 Task: Research Airbnb options in Xiangxiang, China from 17th December, 2023 to 24th December, 2023 for 6 adults. Place can be entire room with 3 bedrooms having 3 beds and 3 bathrooms. Property type can be guest house. Amenities needed are: washing machine.
Action: Mouse moved to (465, 88)
Screenshot: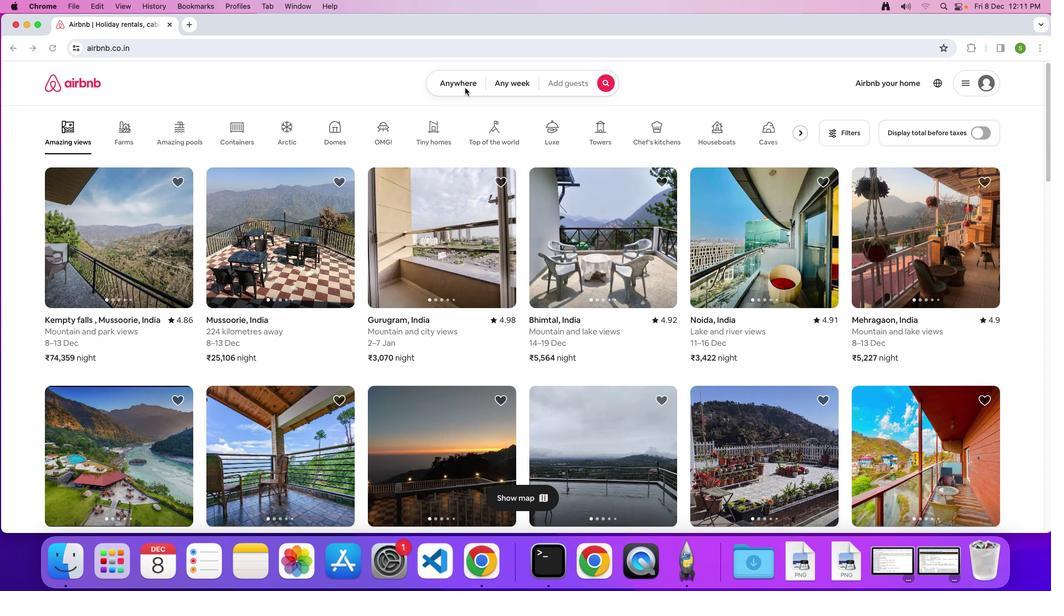 
Action: Mouse pressed left at (465, 88)
Screenshot: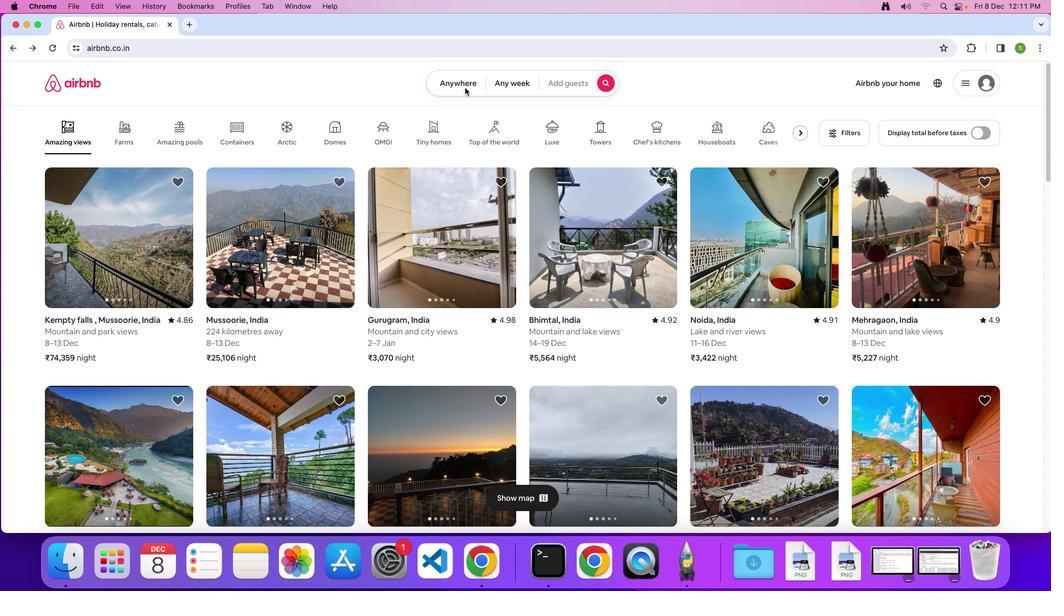 
Action: Mouse moved to (466, 80)
Screenshot: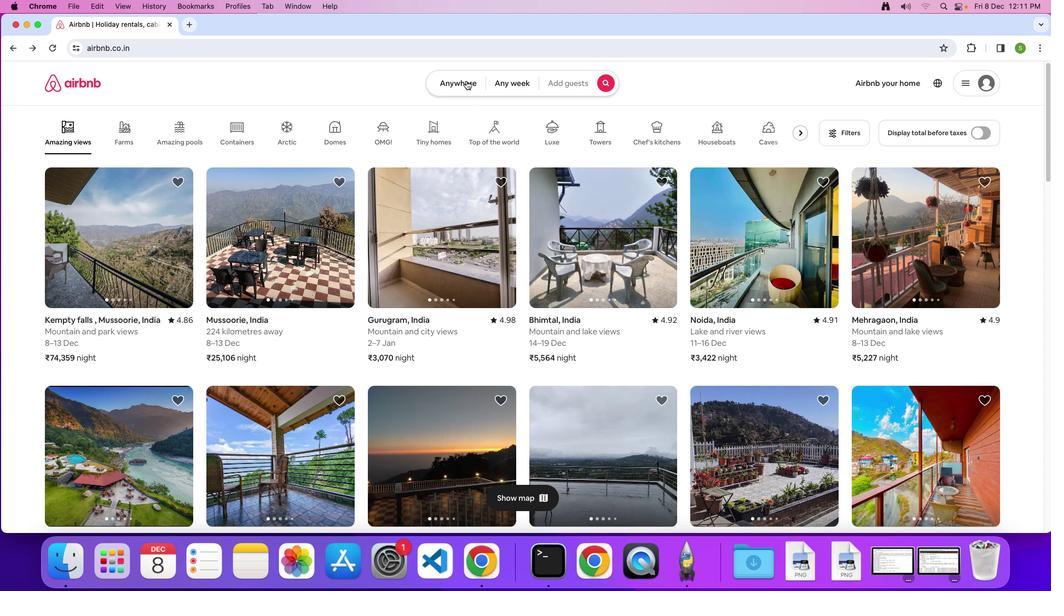 
Action: Mouse pressed left at (466, 80)
Screenshot: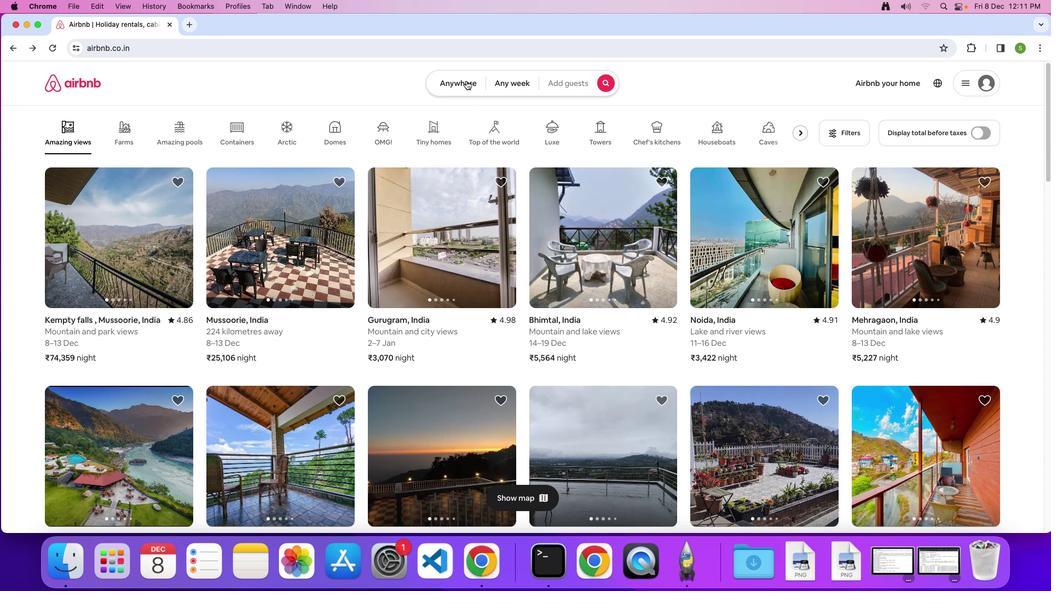 
Action: Mouse moved to (409, 118)
Screenshot: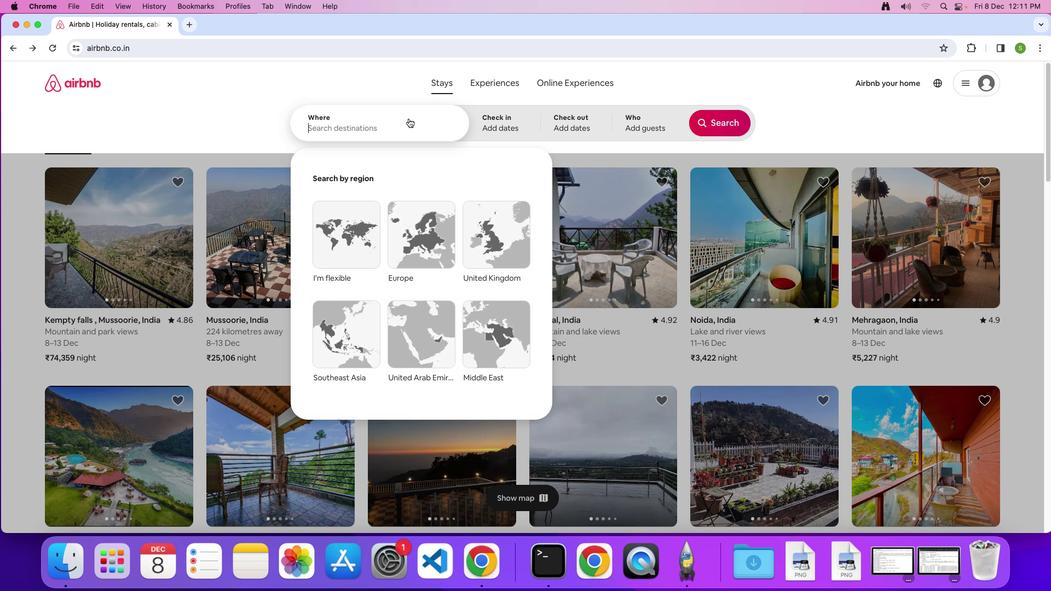 
Action: Mouse pressed left at (409, 118)
Screenshot: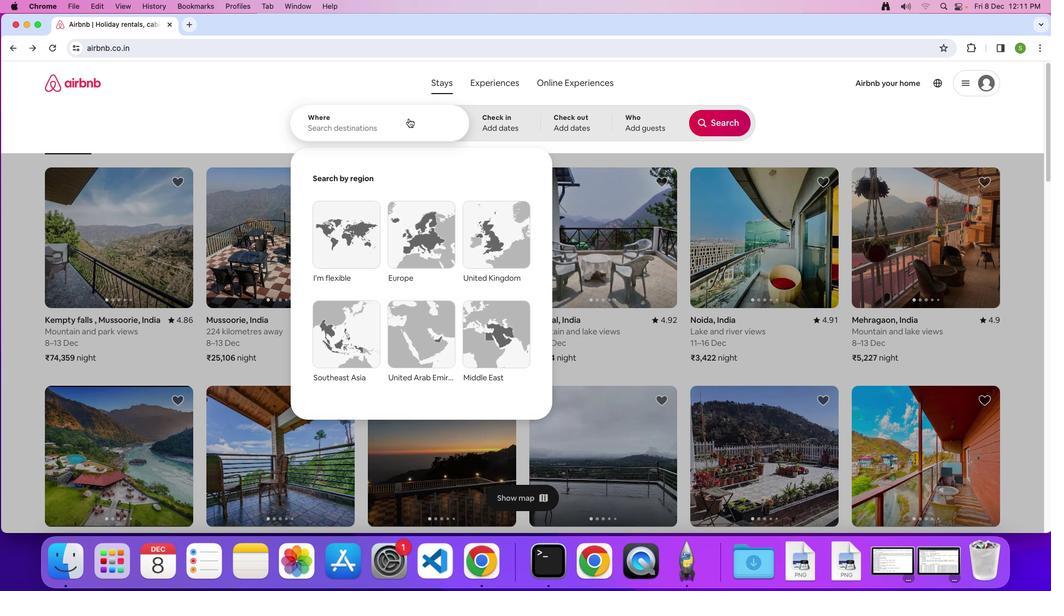 
Action: Key pressed 'X'Key.shift'I''A''N''G'
Screenshot: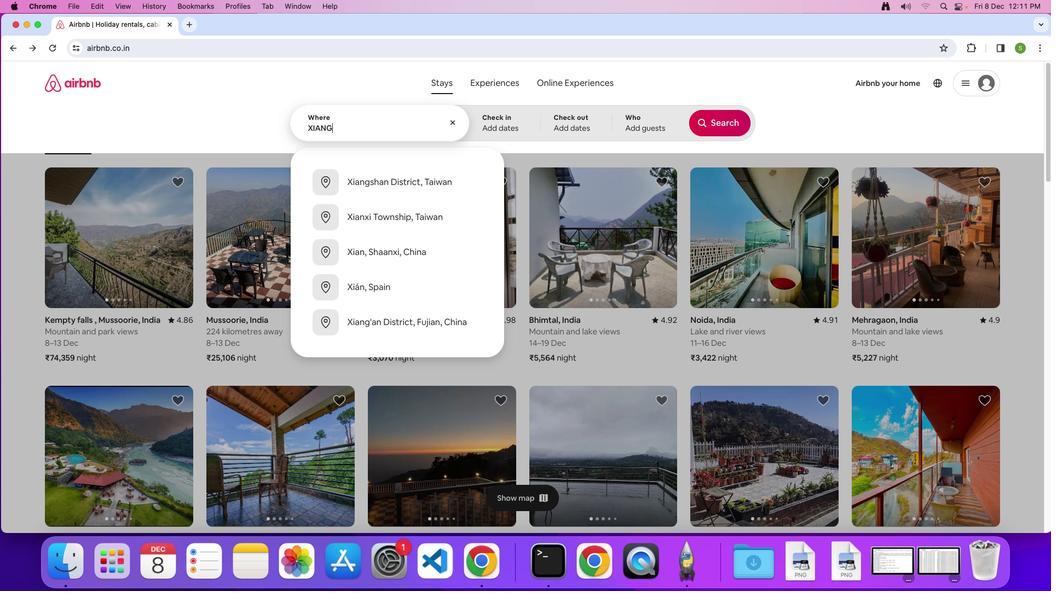 
Action: Mouse moved to (411, 117)
Screenshot: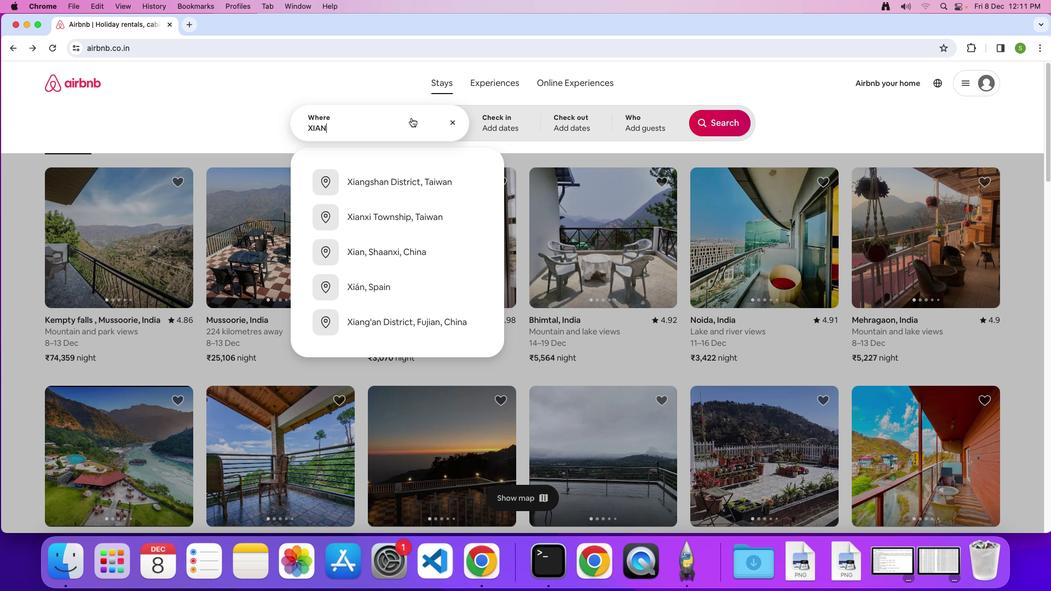 
Action: Key pressed Key.backspace
Screenshot: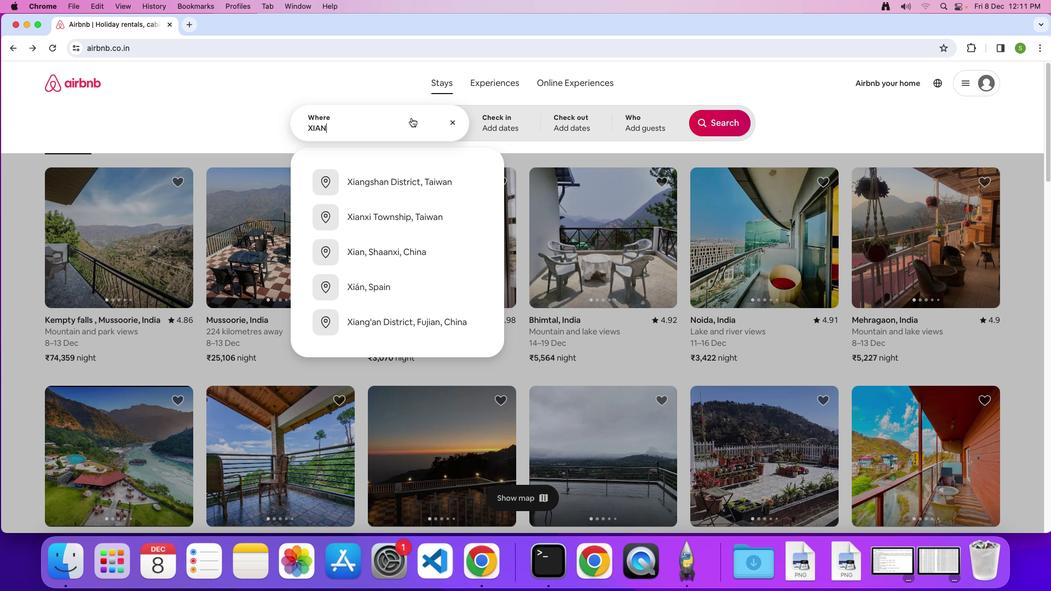 
Action: Mouse moved to (411, 117)
Screenshot: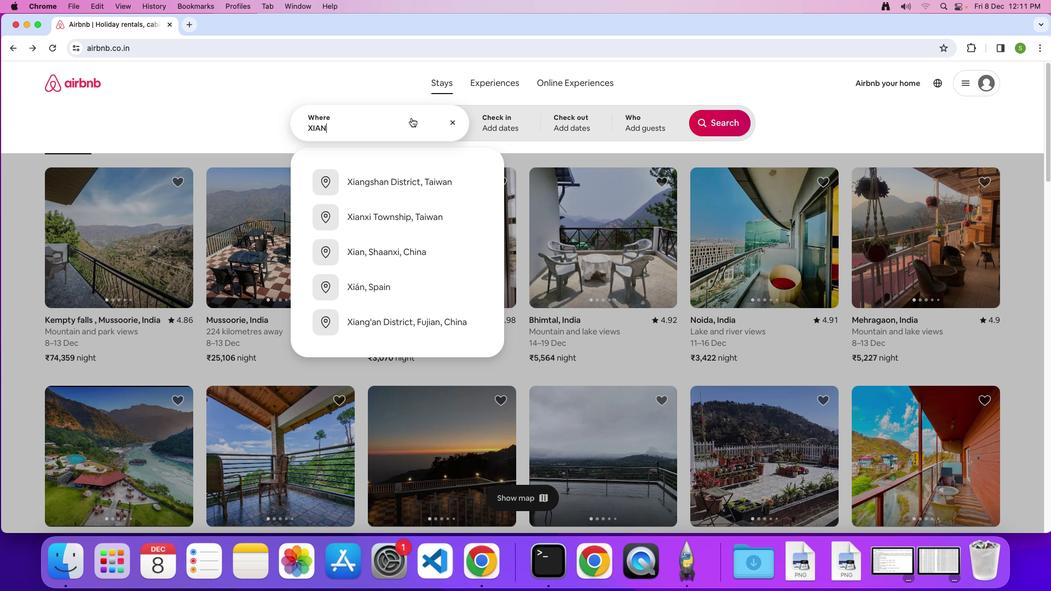 
Action: Key pressed Key.backspaceKey.backspaceKey.backspaceKey.caps_lock'i''a''n''g''x''i''a''n''g'','Key.spaceKey.shift'C''h''i''n''a'Key.enter
Screenshot: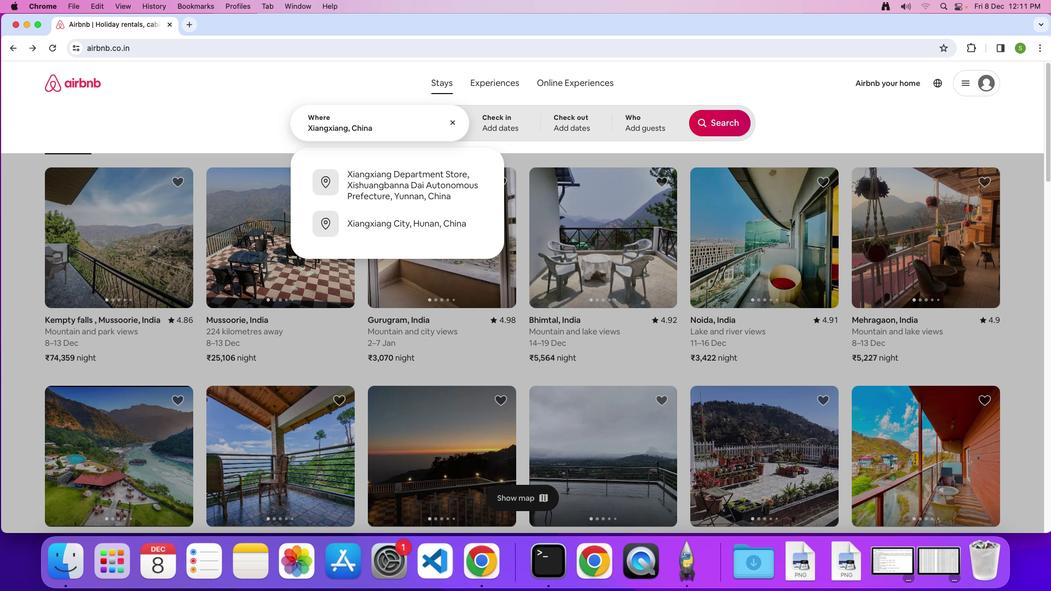 
Action: Mouse moved to (343, 340)
Screenshot: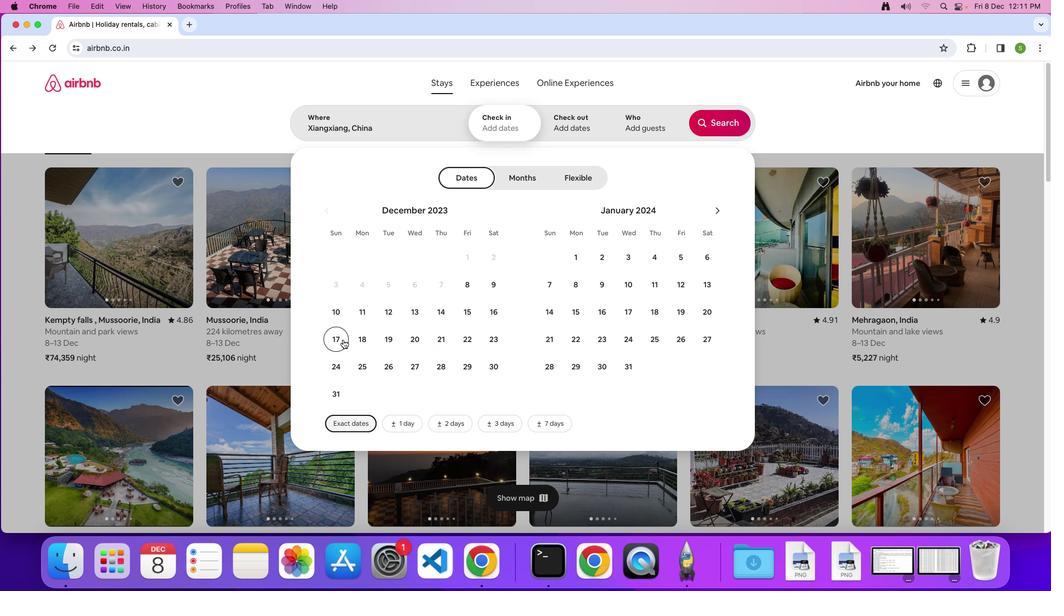 
Action: Mouse pressed left at (343, 340)
Screenshot: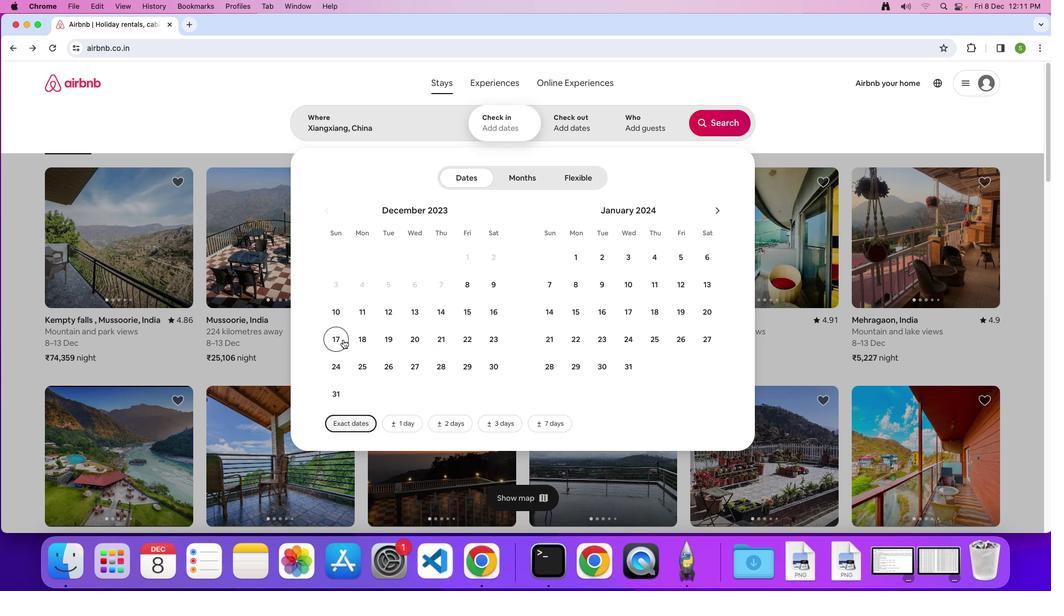 
Action: Mouse moved to (338, 365)
Screenshot: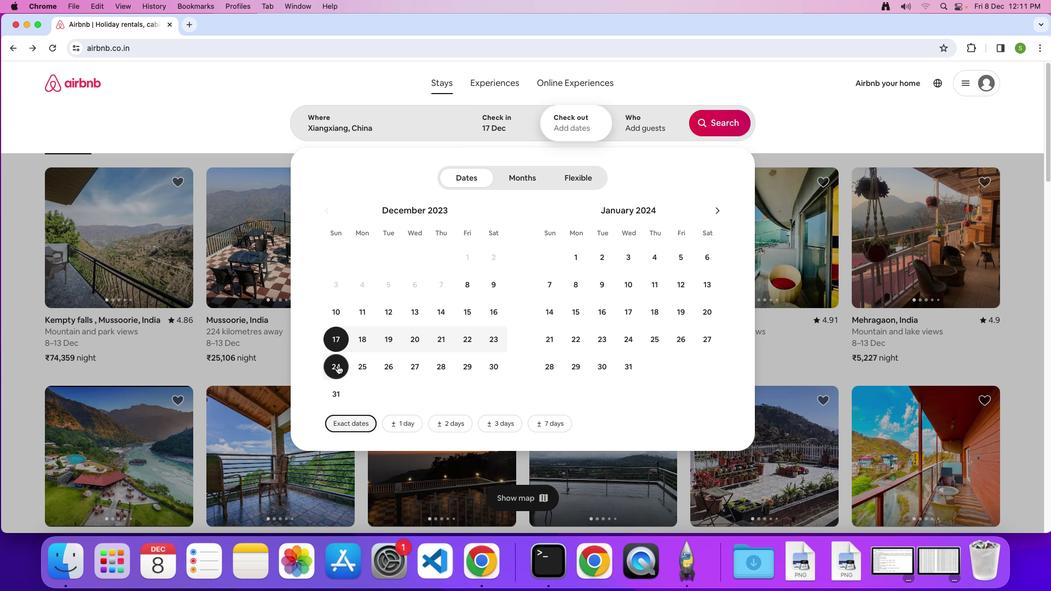 
Action: Mouse pressed left at (338, 365)
Screenshot: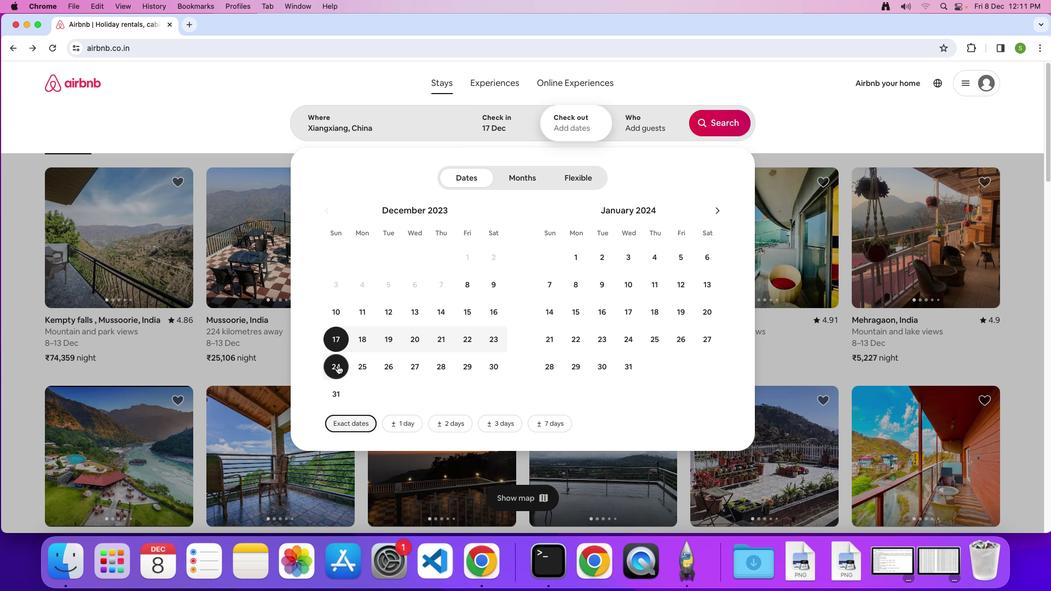 
Action: Mouse moved to (637, 127)
Screenshot: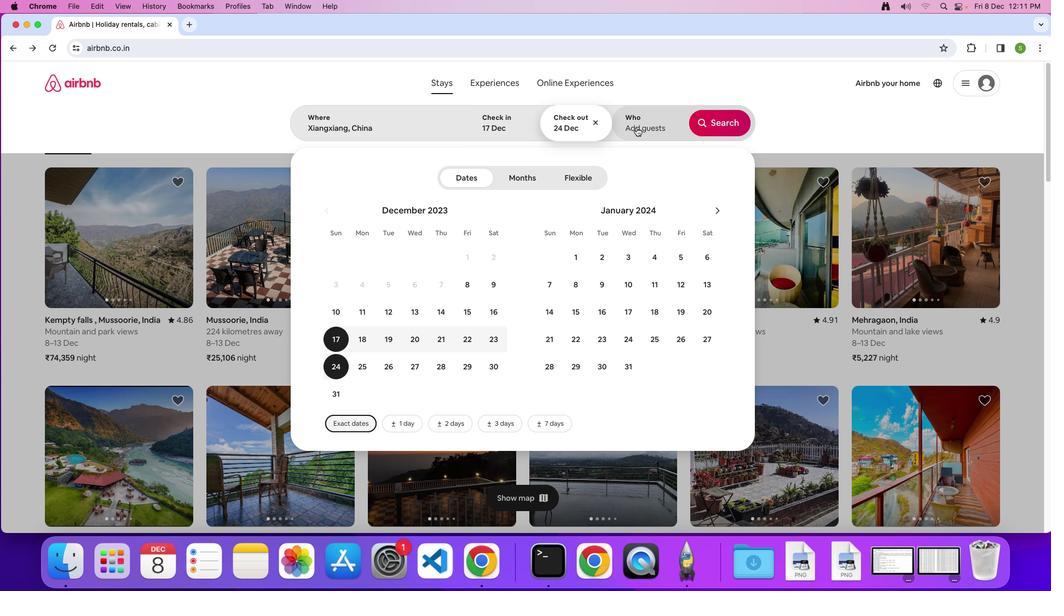 
Action: Mouse pressed left at (637, 127)
Screenshot: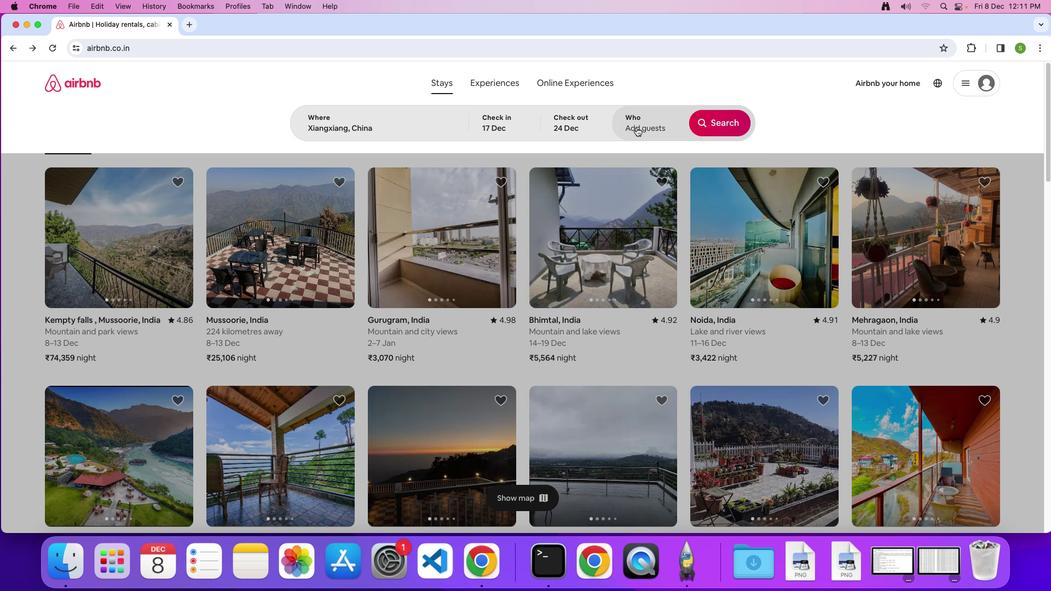 
Action: Mouse moved to (728, 176)
Screenshot: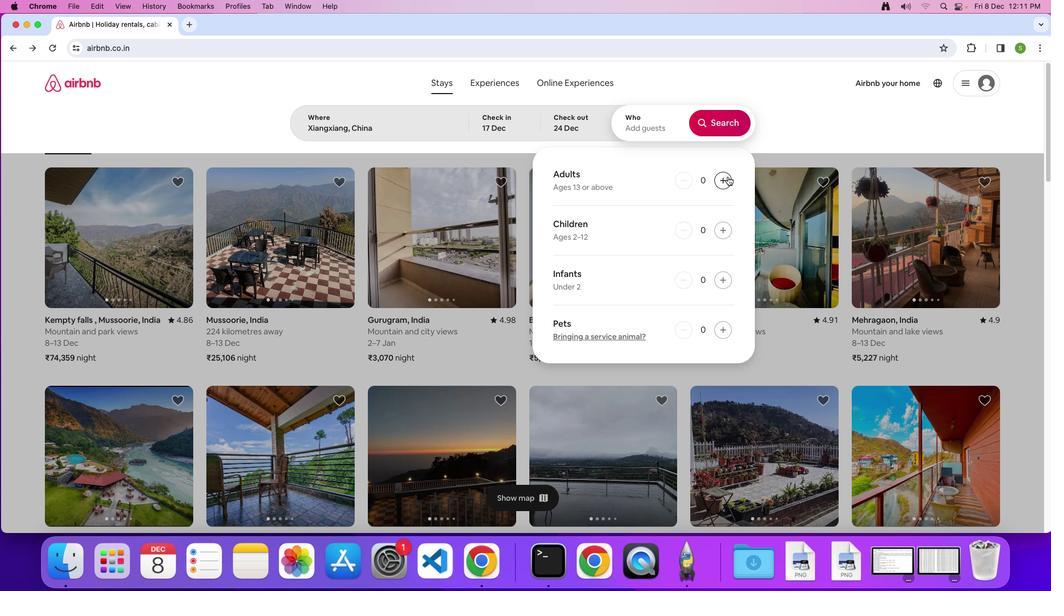 
Action: Mouse pressed left at (728, 176)
Screenshot: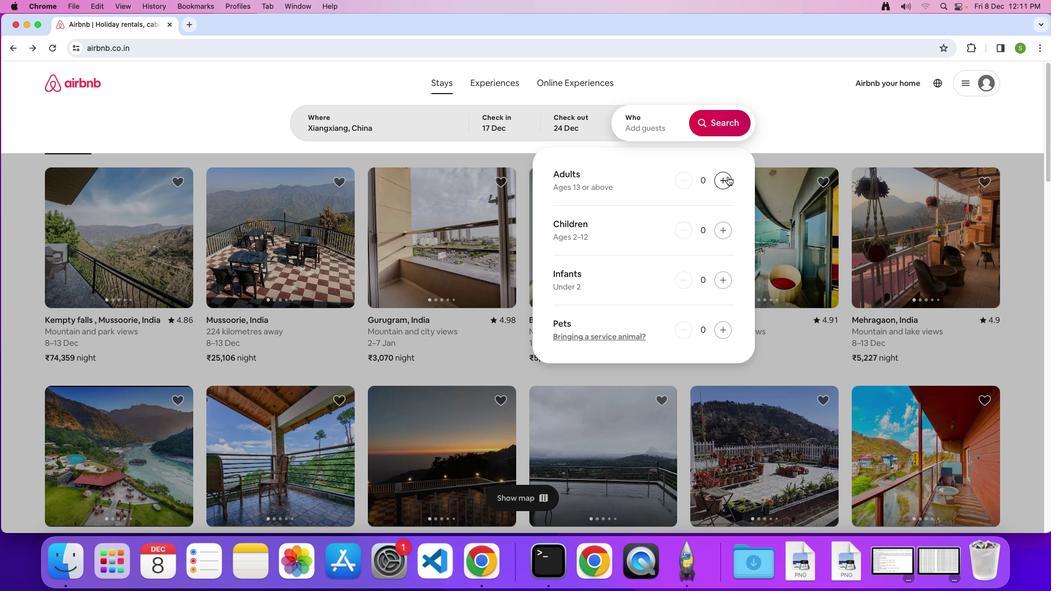 
Action: Mouse moved to (723, 178)
Screenshot: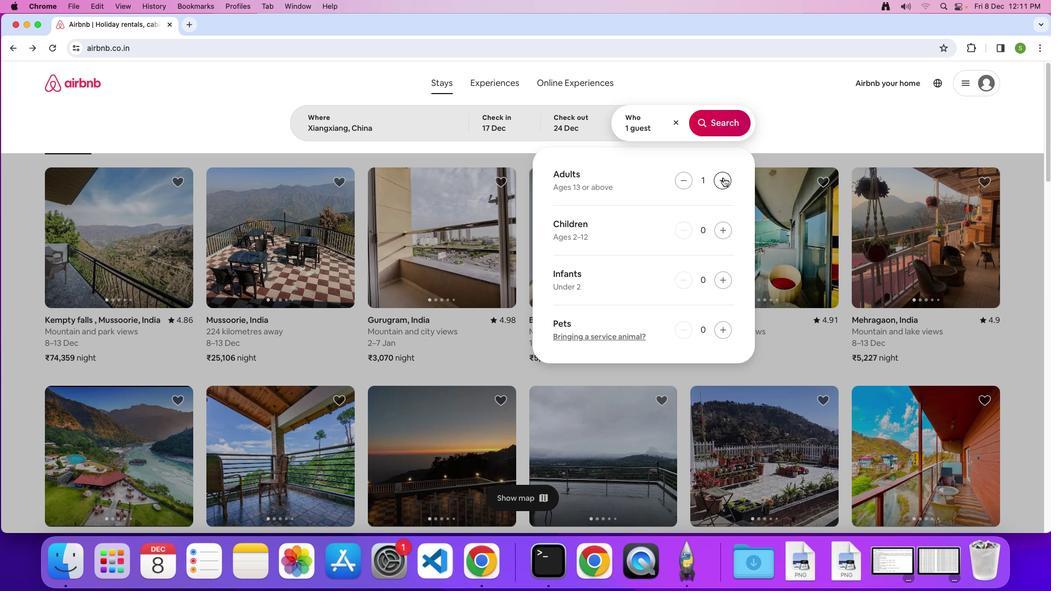 
Action: Mouse pressed left at (723, 178)
Screenshot: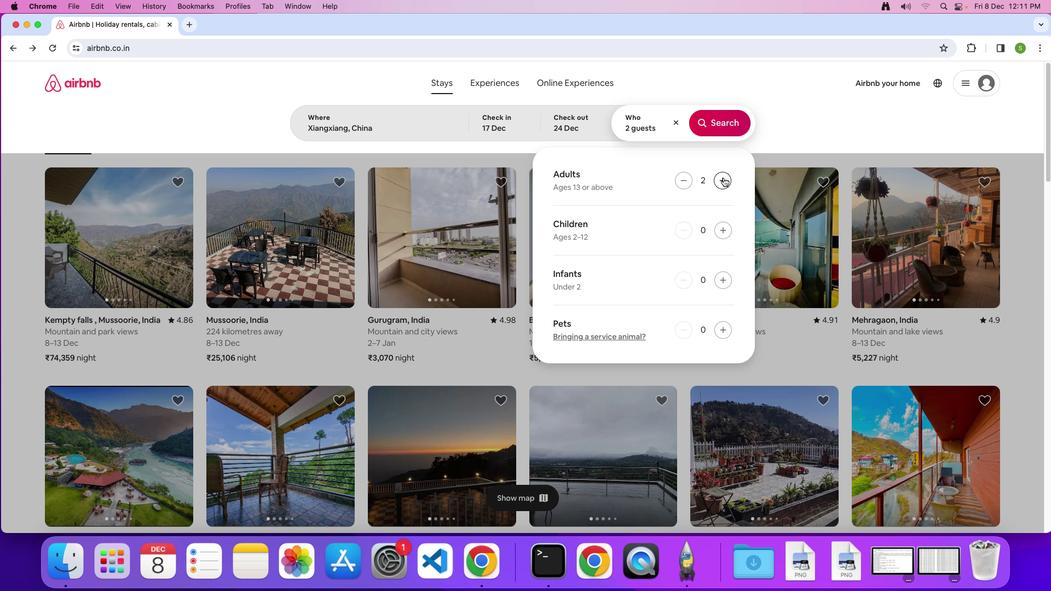 
Action: Mouse pressed left at (723, 178)
Screenshot: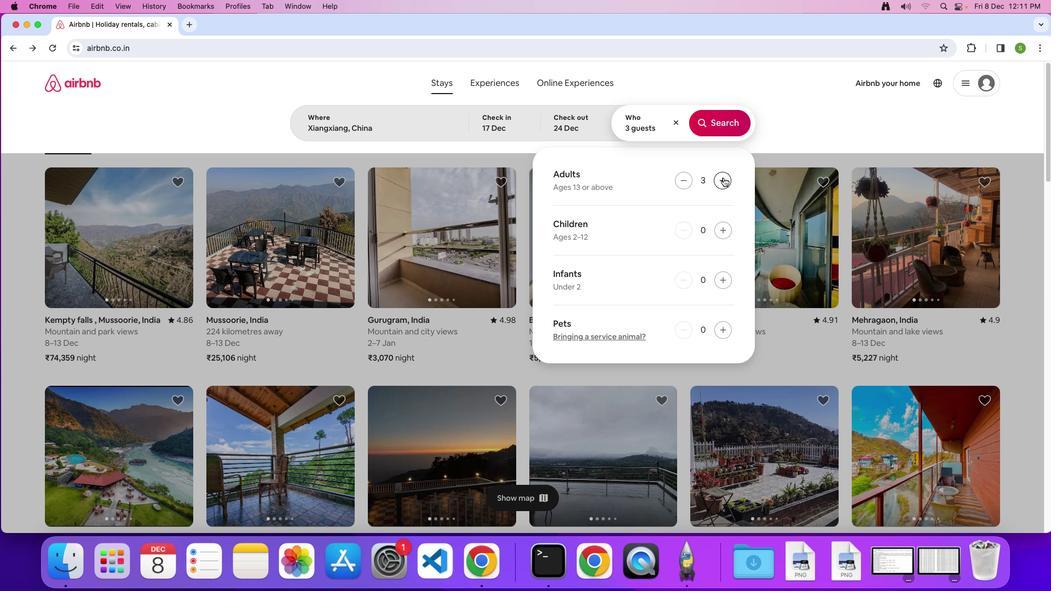 
Action: Mouse pressed left at (723, 178)
Screenshot: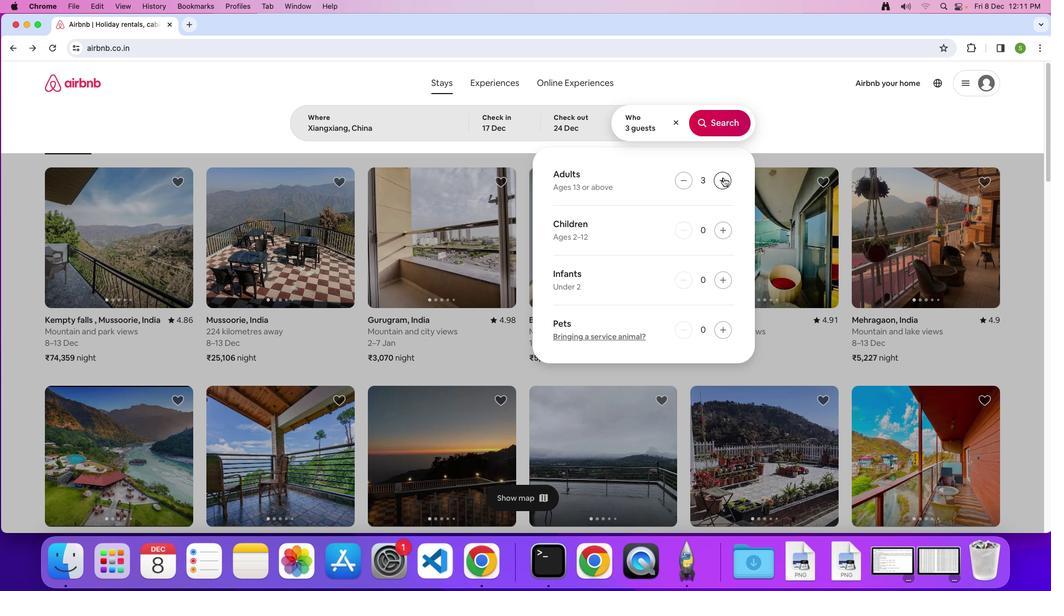 
Action: Mouse pressed left at (723, 178)
Screenshot: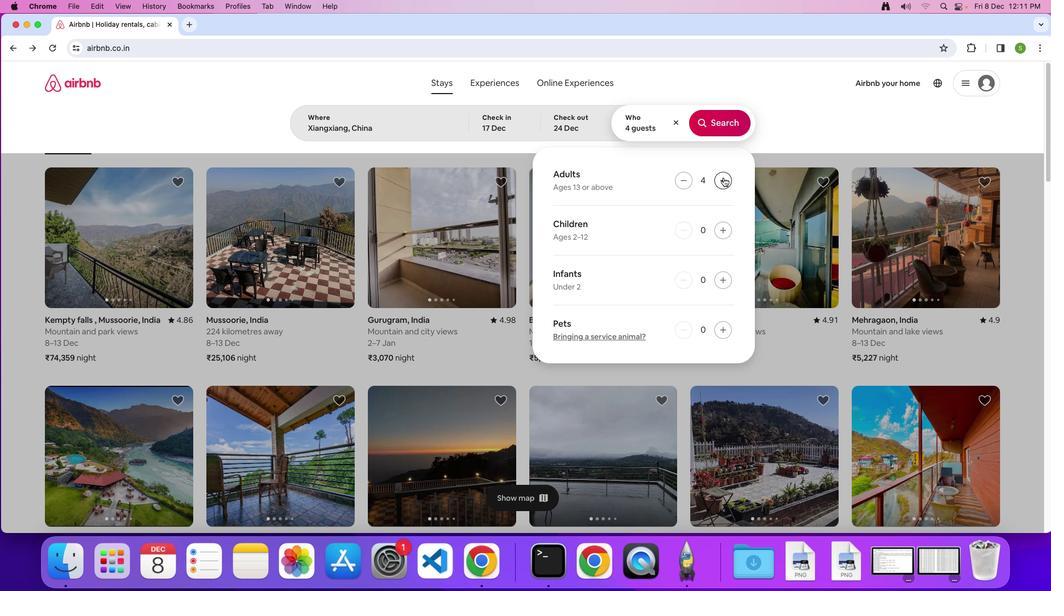 
Action: Mouse pressed left at (723, 178)
Screenshot: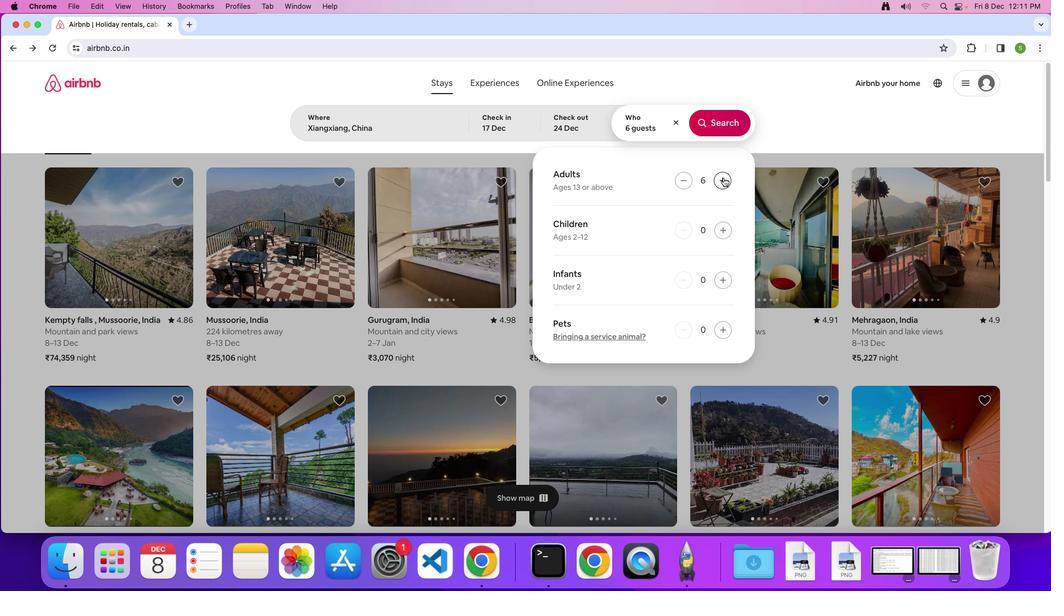 
Action: Mouse moved to (725, 132)
Screenshot: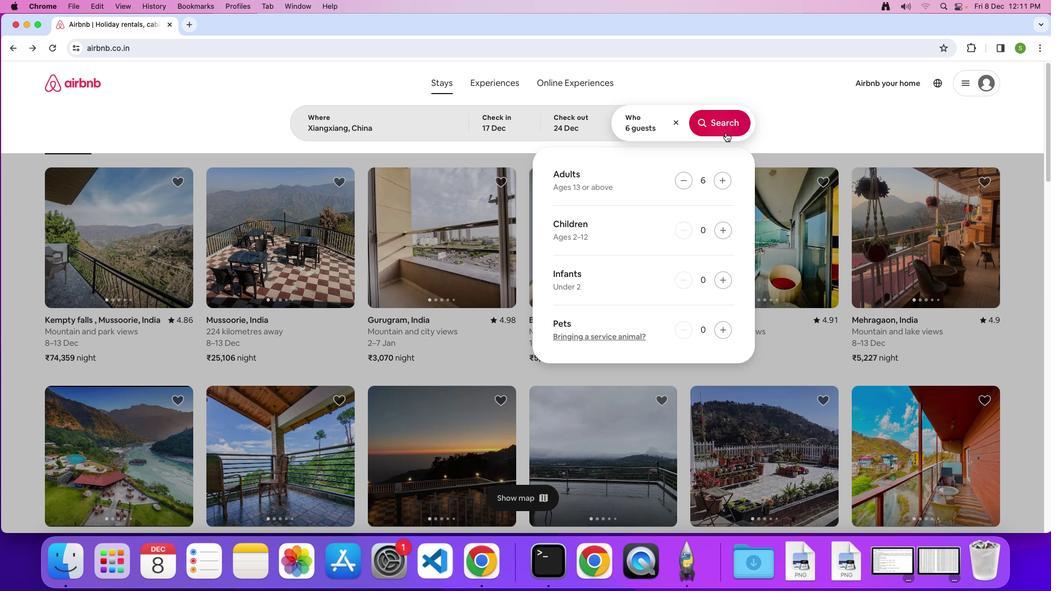 
Action: Mouse pressed left at (725, 132)
Screenshot: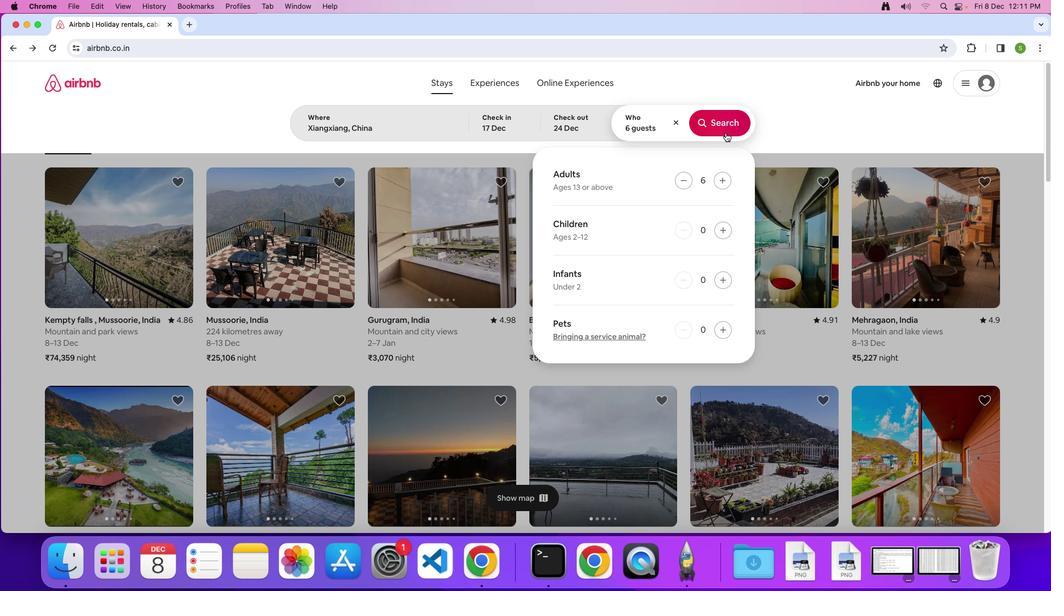 
Action: Mouse moved to (868, 130)
Screenshot: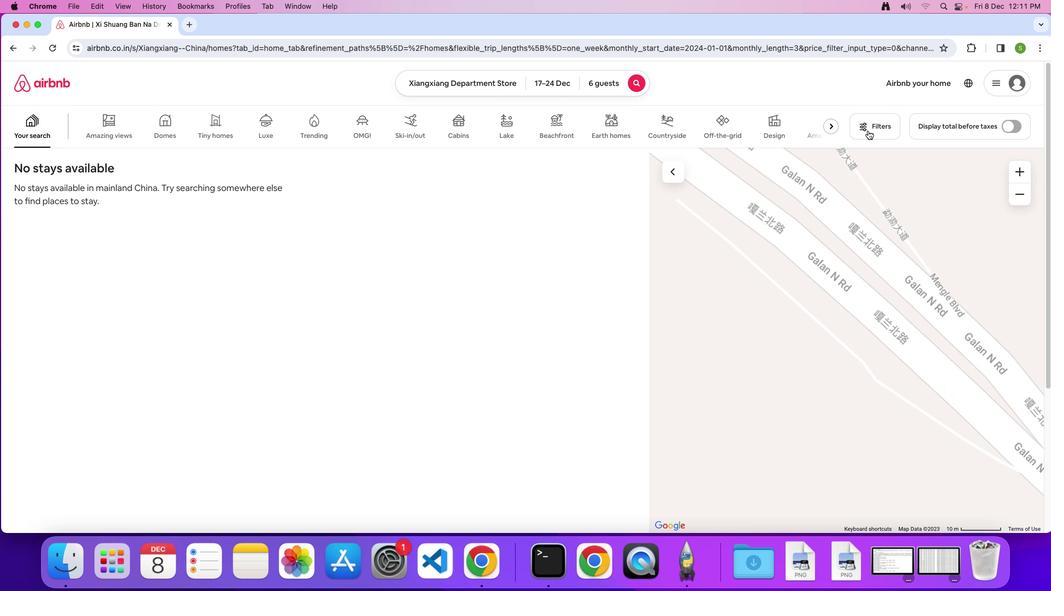 
Action: Mouse pressed left at (868, 130)
Screenshot: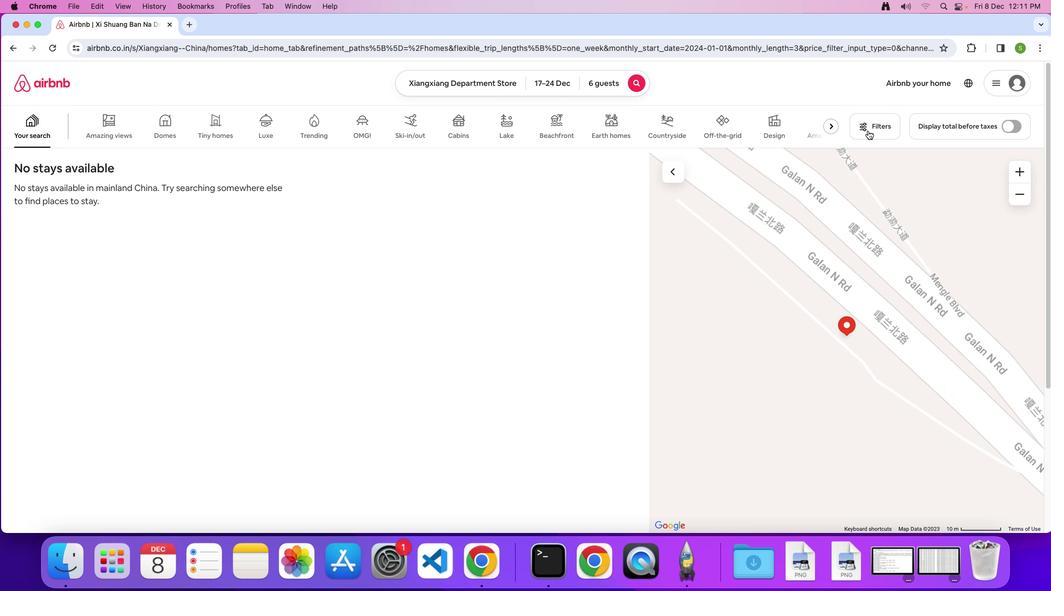 
Action: Mouse moved to (531, 325)
Screenshot: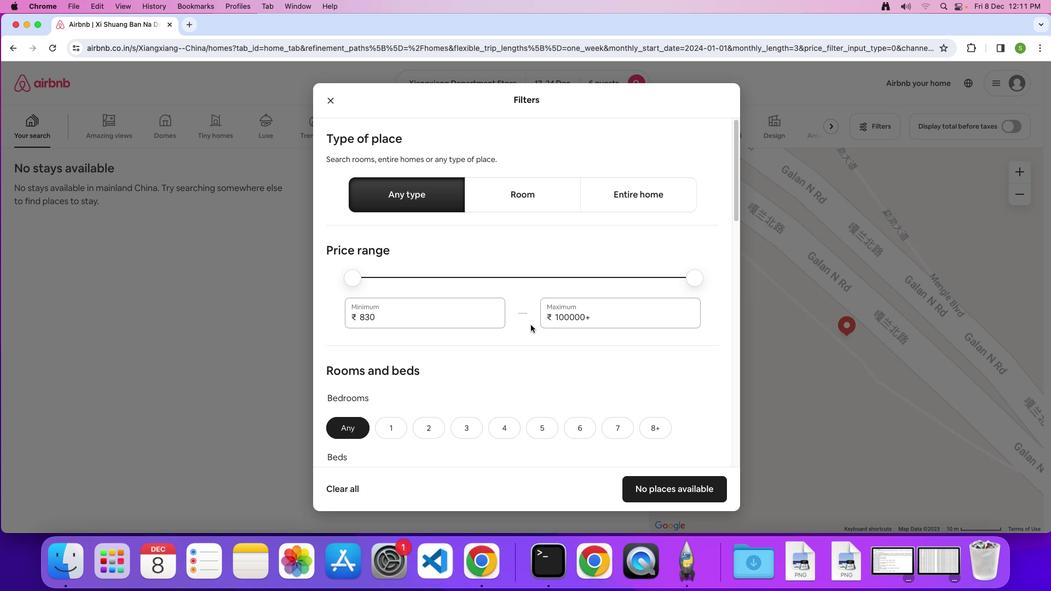 
Action: Mouse scrolled (531, 325) with delta (0, 0)
Screenshot: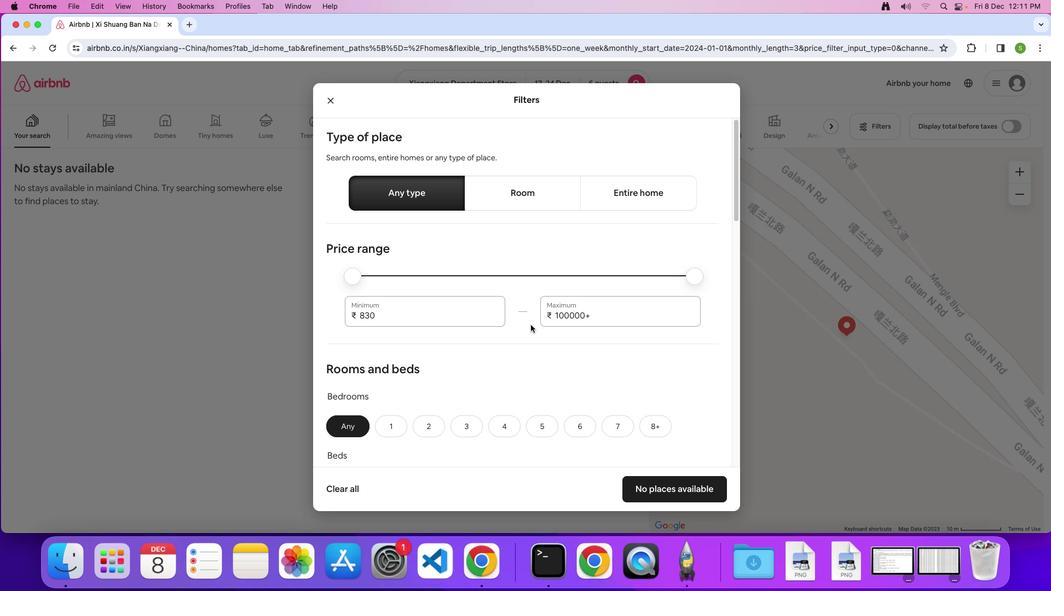 
Action: Mouse scrolled (531, 325) with delta (0, 0)
Screenshot: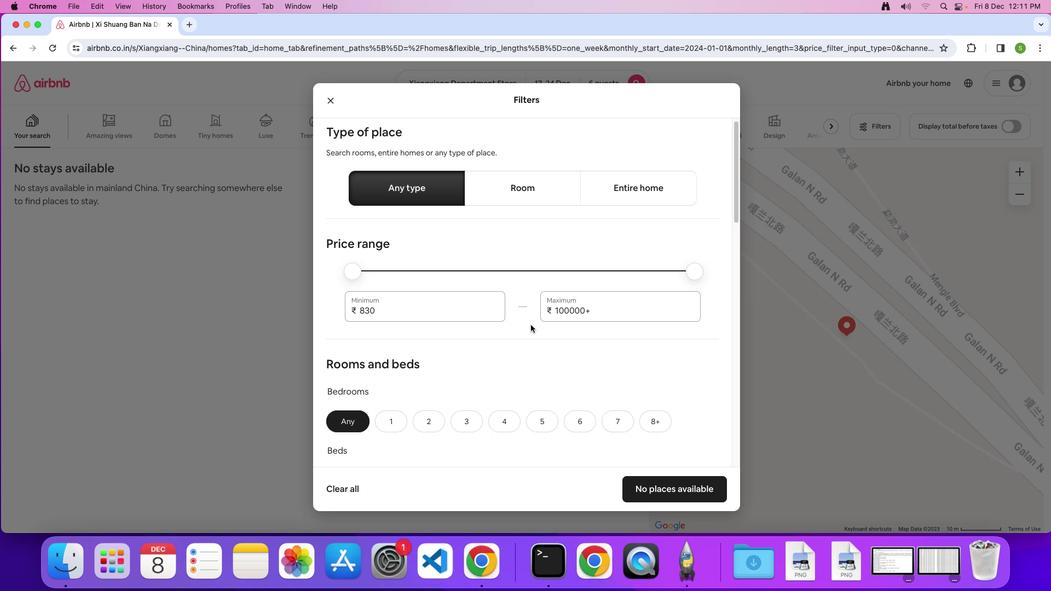
Action: Mouse scrolled (531, 325) with delta (0, 0)
Screenshot: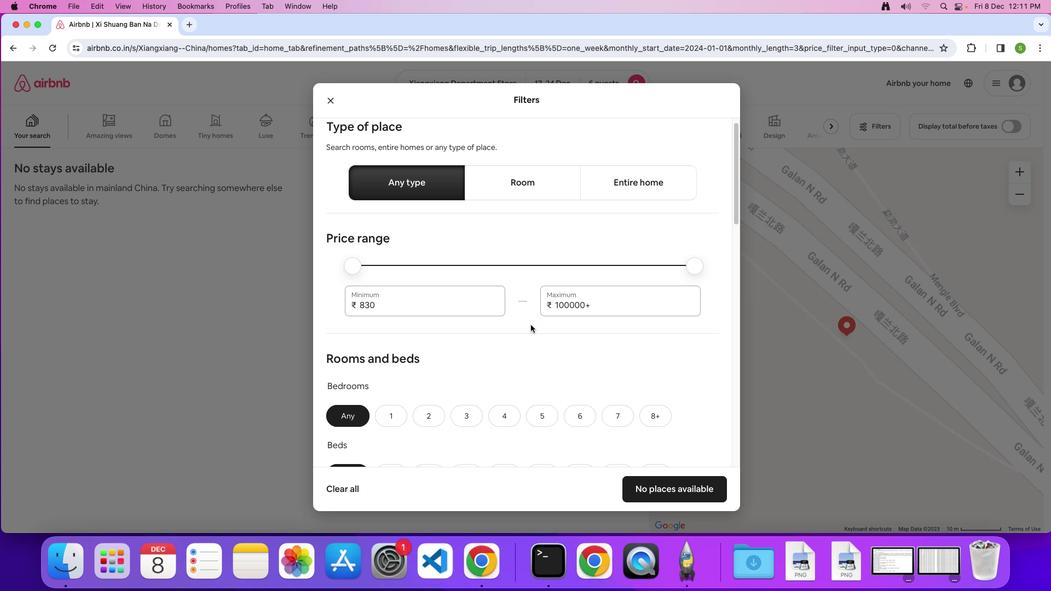 
Action: Mouse scrolled (531, 325) with delta (0, 0)
Screenshot: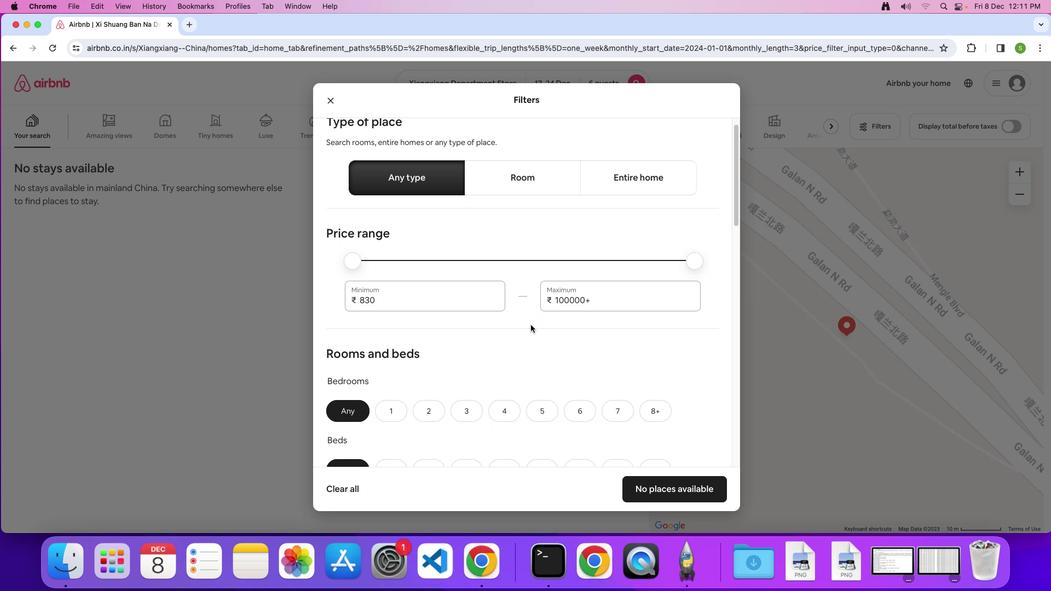 
Action: Mouse scrolled (531, 325) with delta (0, 0)
Screenshot: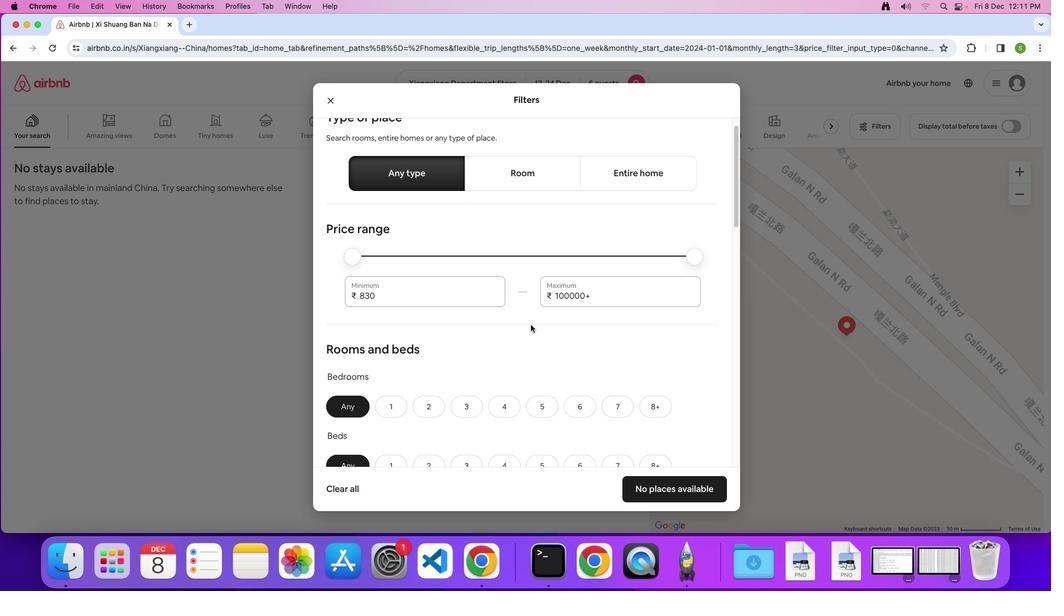 
Action: Mouse scrolled (531, 325) with delta (0, 0)
Screenshot: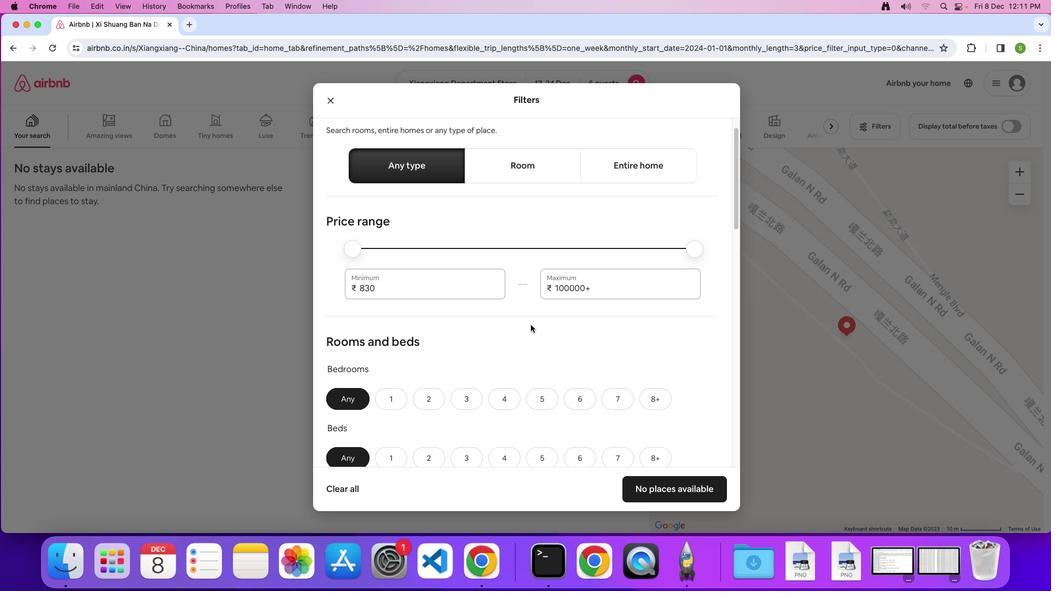 
Action: Mouse scrolled (531, 325) with delta (0, 0)
Screenshot: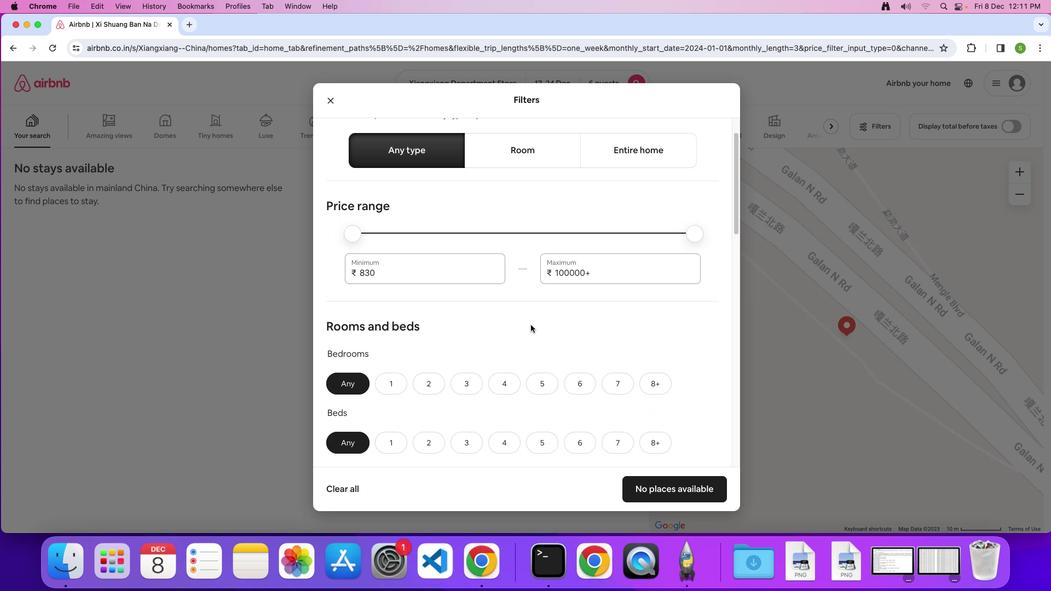 
Action: Mouse scrolled (531, 325) with delta (0, 0)
Screenshot: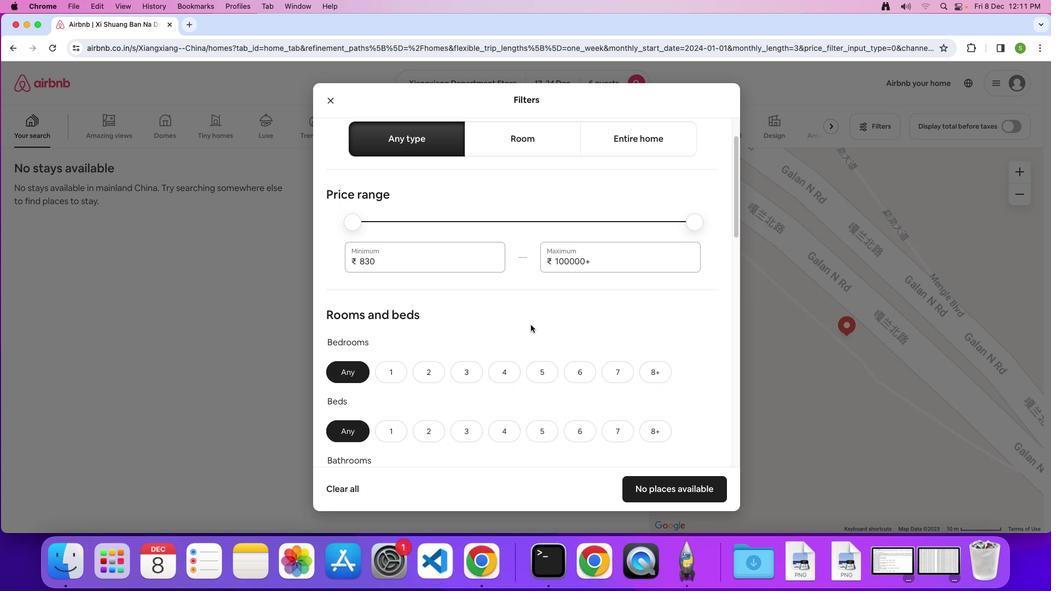 
Action: Mouse scrolled (531, 325) with delta (0, -1)
Screenshot: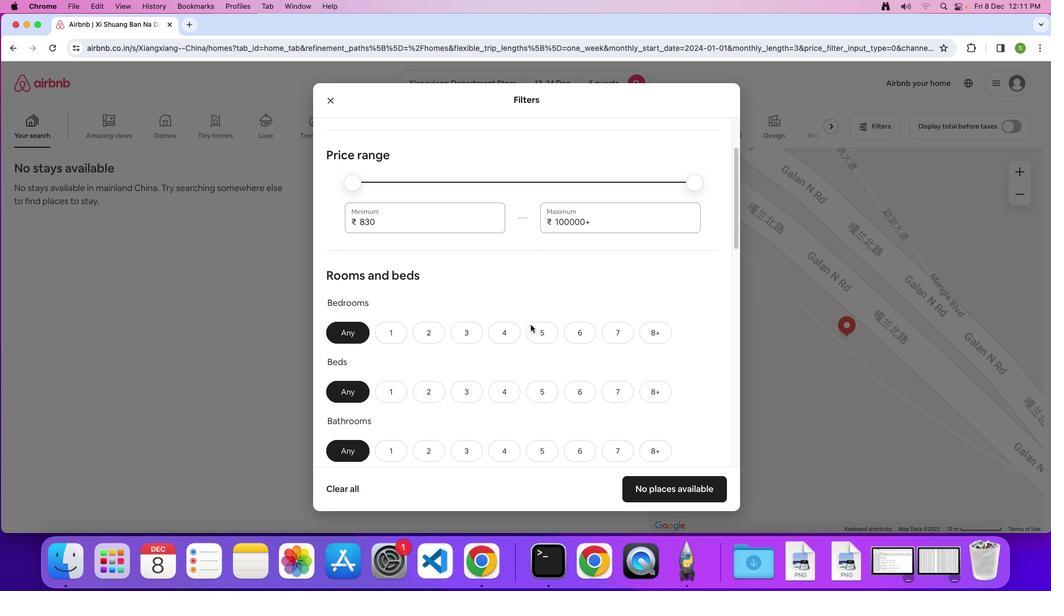 
Action: Mouse scrolled (531, 325) with delta (0, 0)
Screenshot: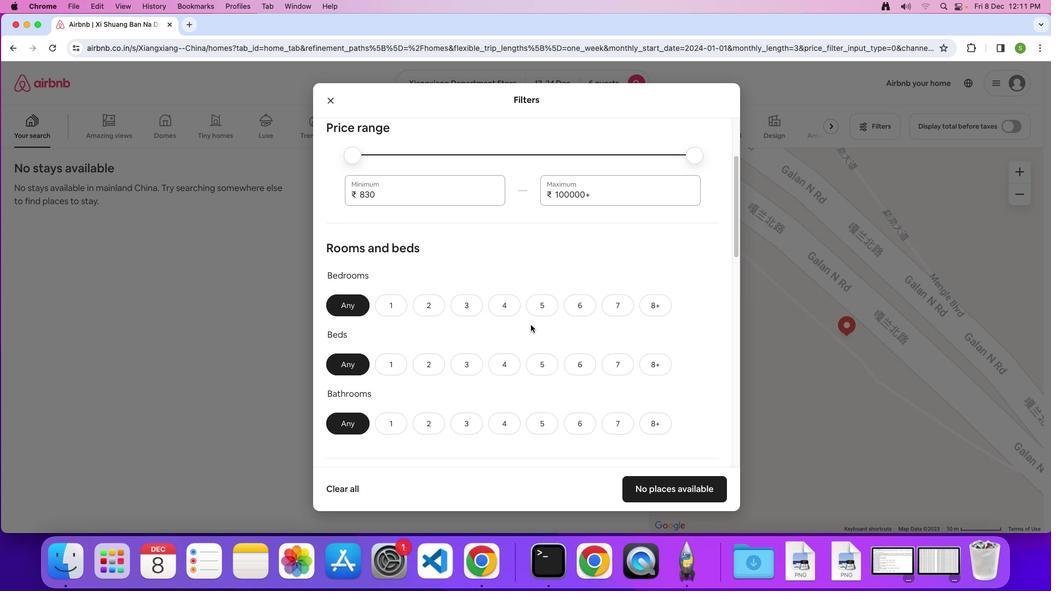 
Action: Mouse scrolled (531, 325) with delta (0, 0)
Screenshot: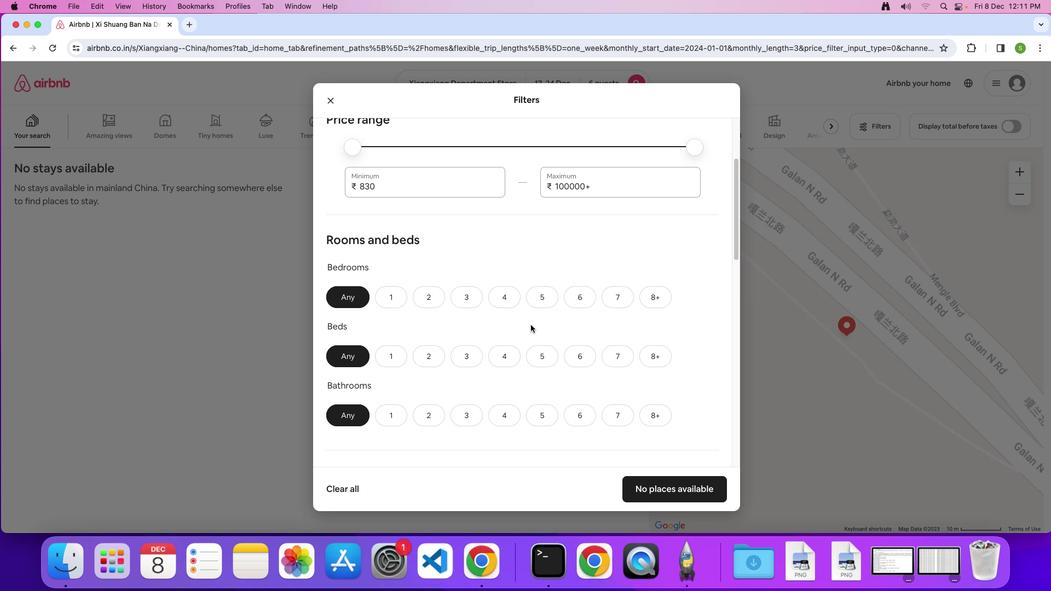 
Action: Mouse scrolled (531, 325) with delta (0, 0)
Screenshot: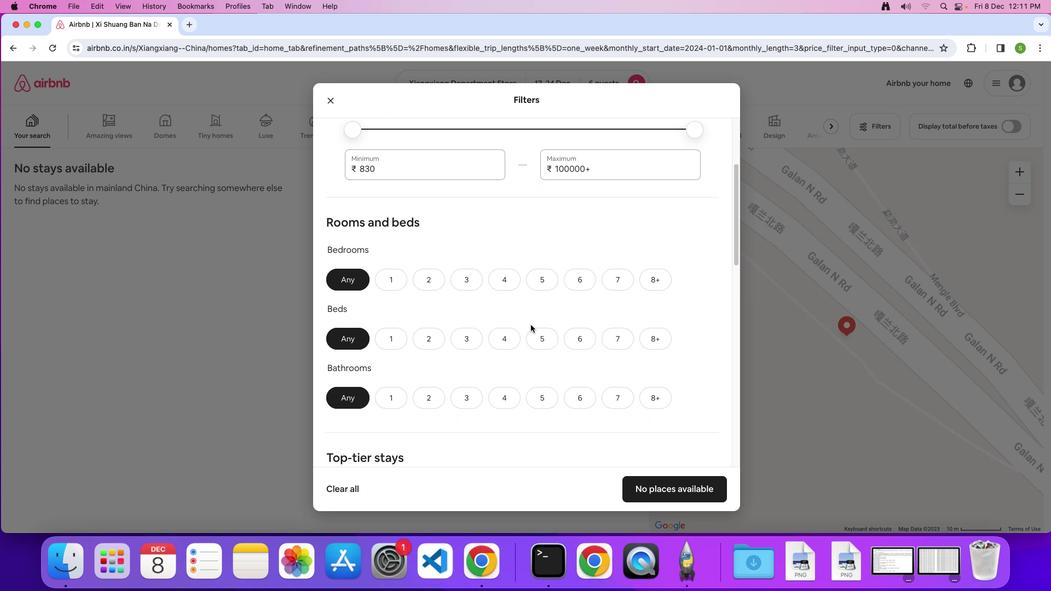 
Action: Mouse scrolled (531, 325) with delta (0, 0)
Screenshot: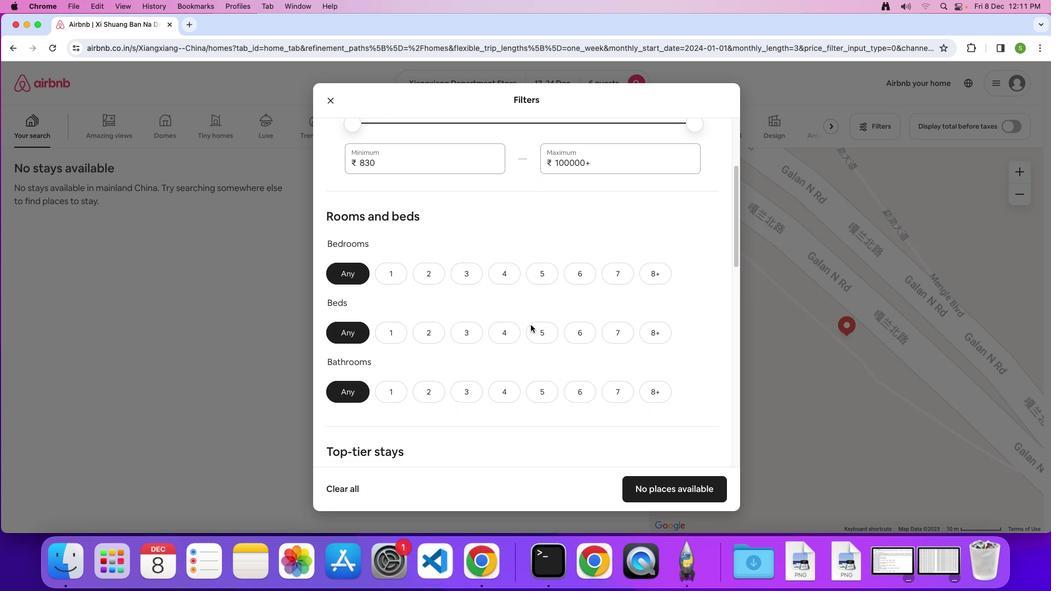 
Action: Mouse moved to (476, 271)
Screenshot: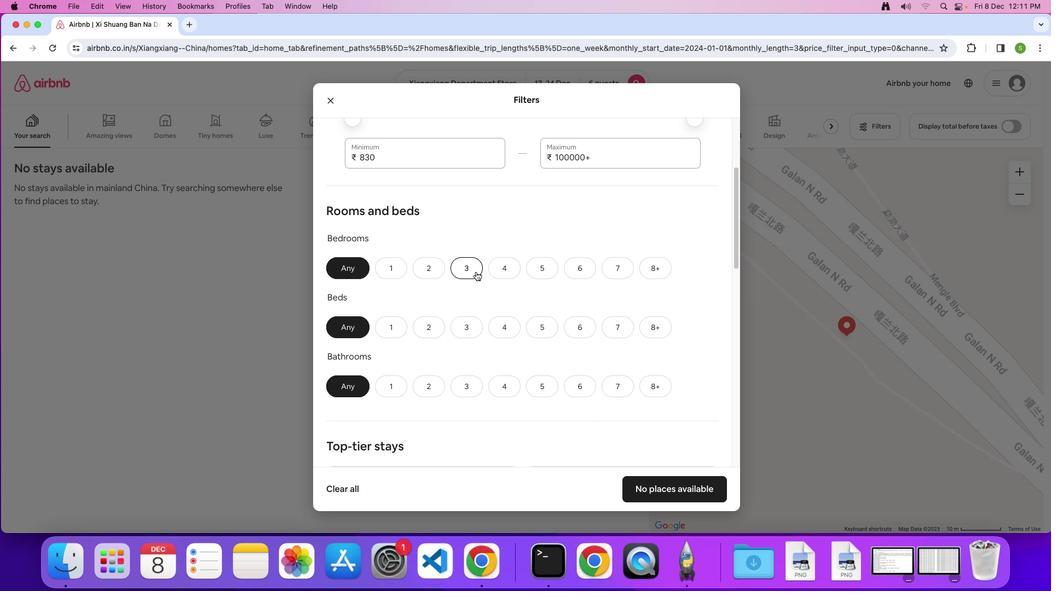 
Action: Mouse pressed left at (476, 271)
Screenshot: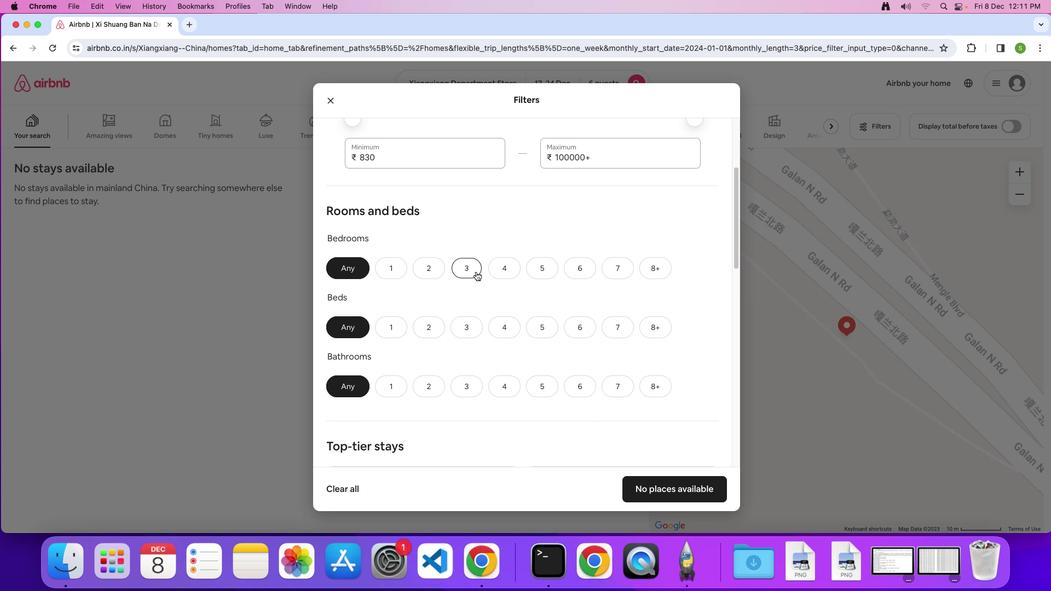 
Action: Mouse moved to (470, 329)
Screenshot: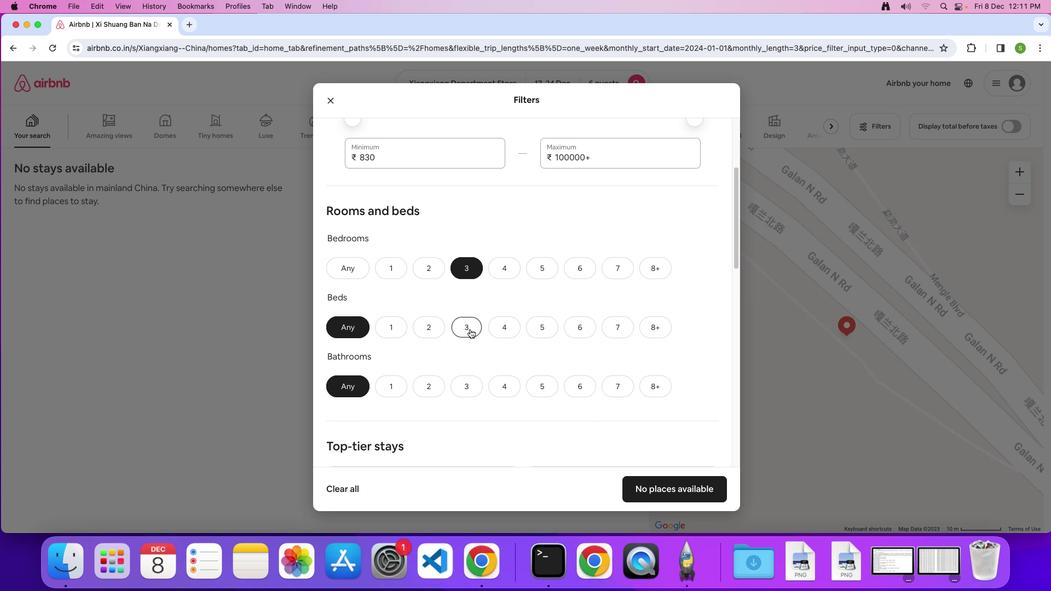 
Action: Mouse pressed left at (470, 329)
Screenshot: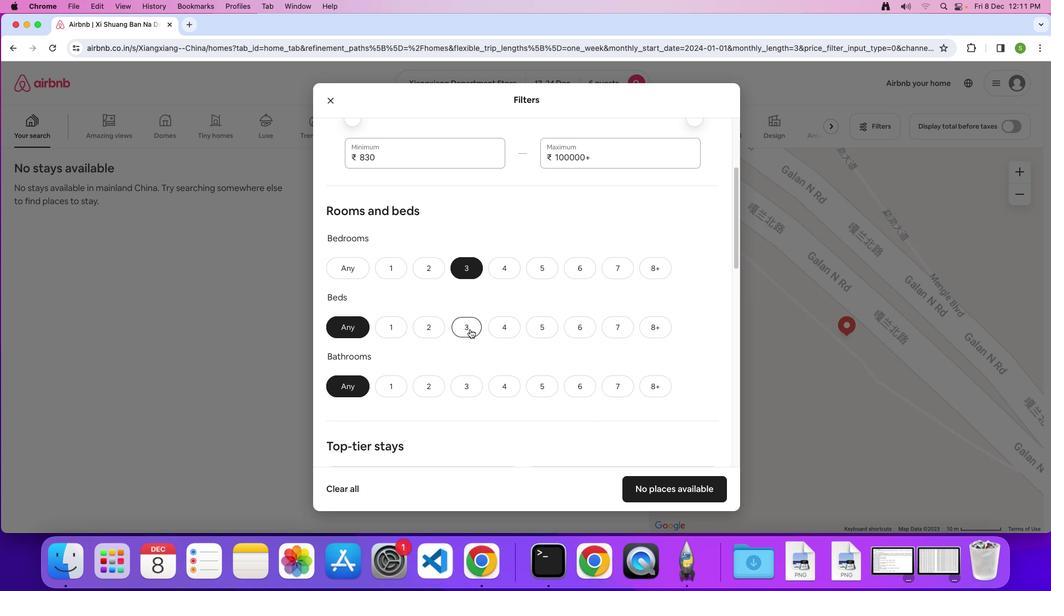 
Action: Mouse moved to (466, 385)
Screenshot: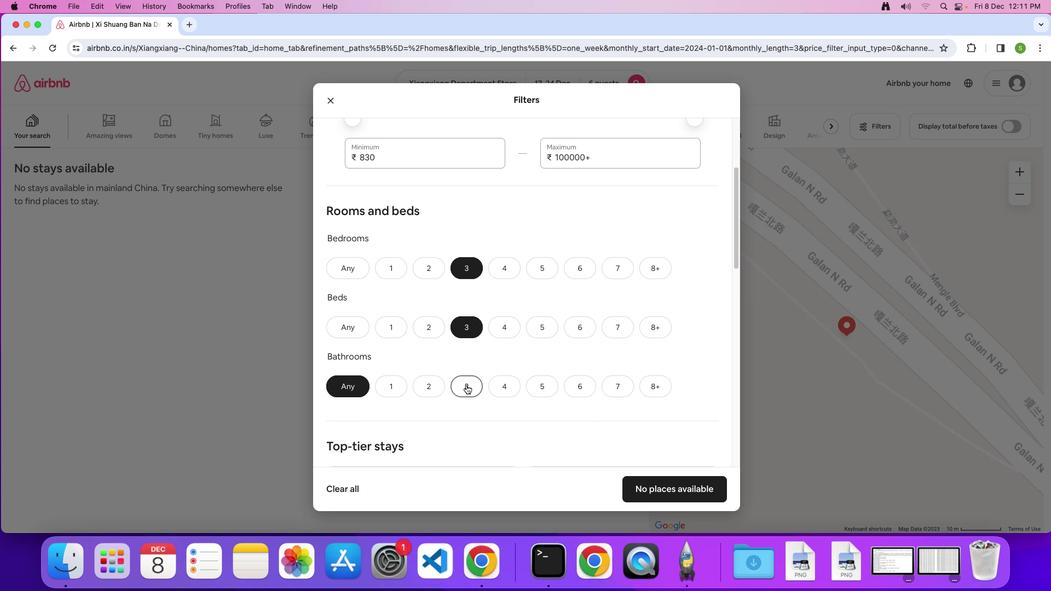 
Action: Mouse pressed left at (466, 385)
Screenshot: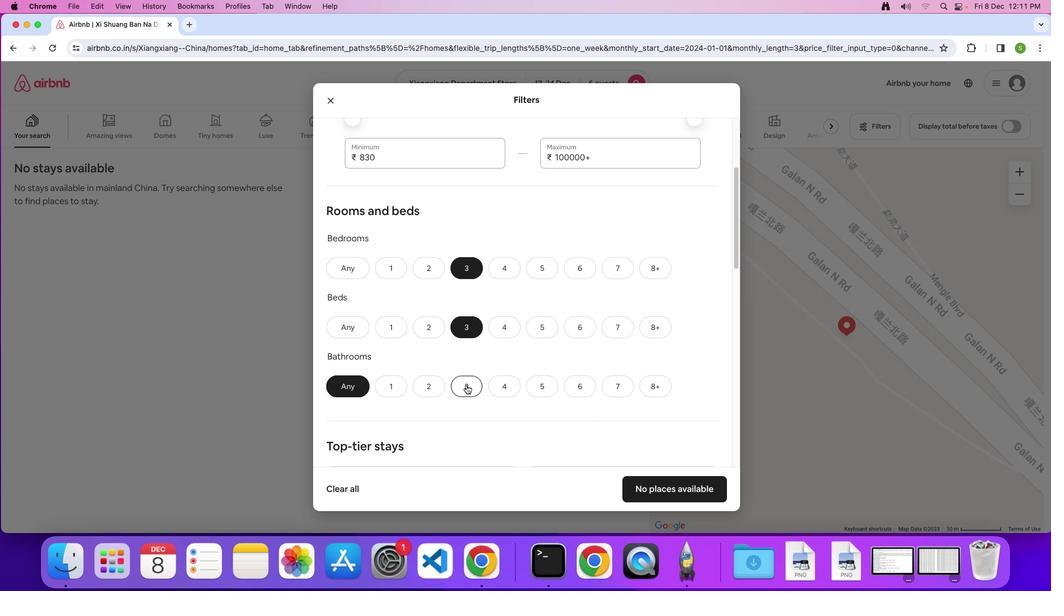 
Action: Mouse moved to (556, 342)
Screenshot: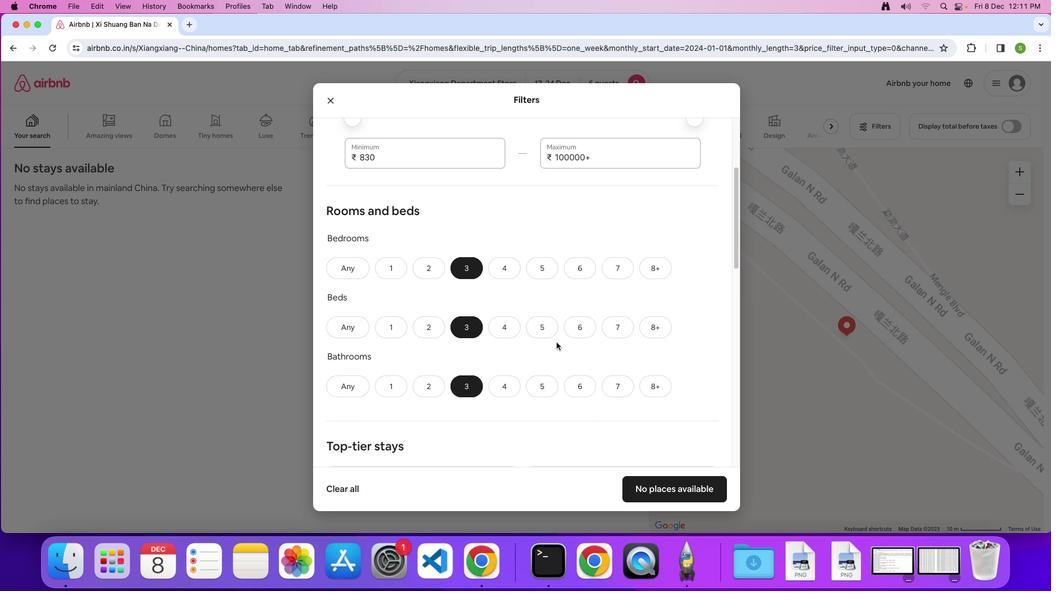
Action: Mouse scrolled (556, 342) with delta (0, 0)
Screenshot: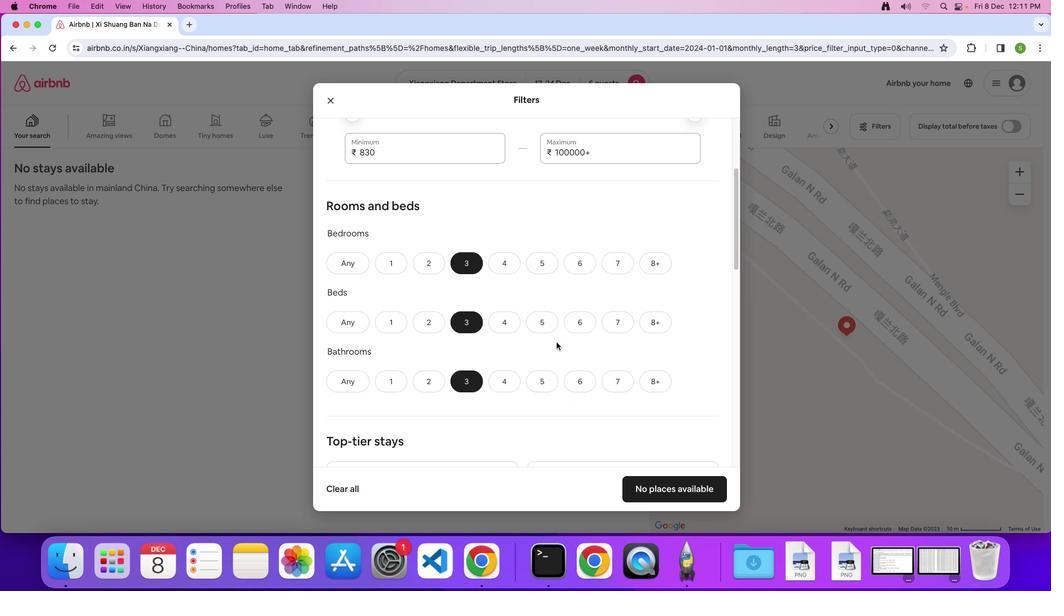 
Action: Mouse scrolled (556, 342) with delta (0, 0)
Screenshot: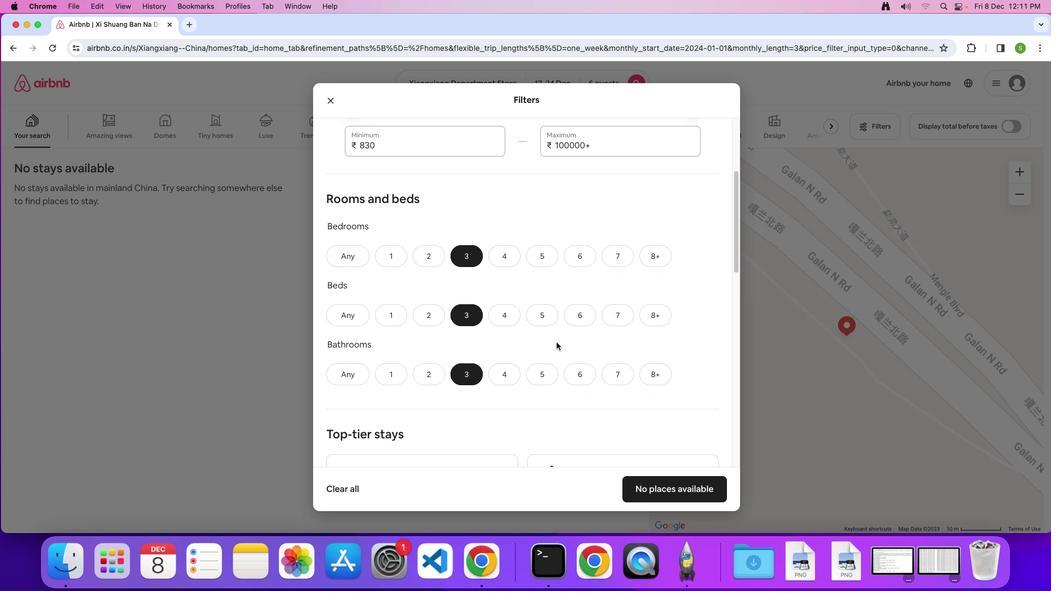 
Action: Mouse scrolled (556, 342) with delta (0, 0)
Screenshot: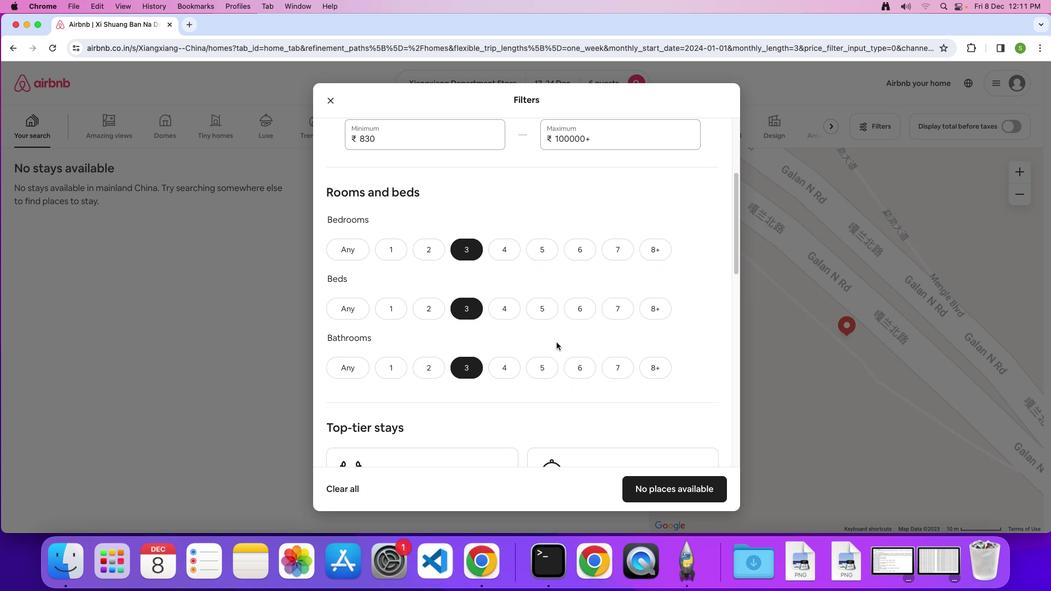 
Action: Mouse scrolled (556, 342) with delta (0, 0)
Screenshot: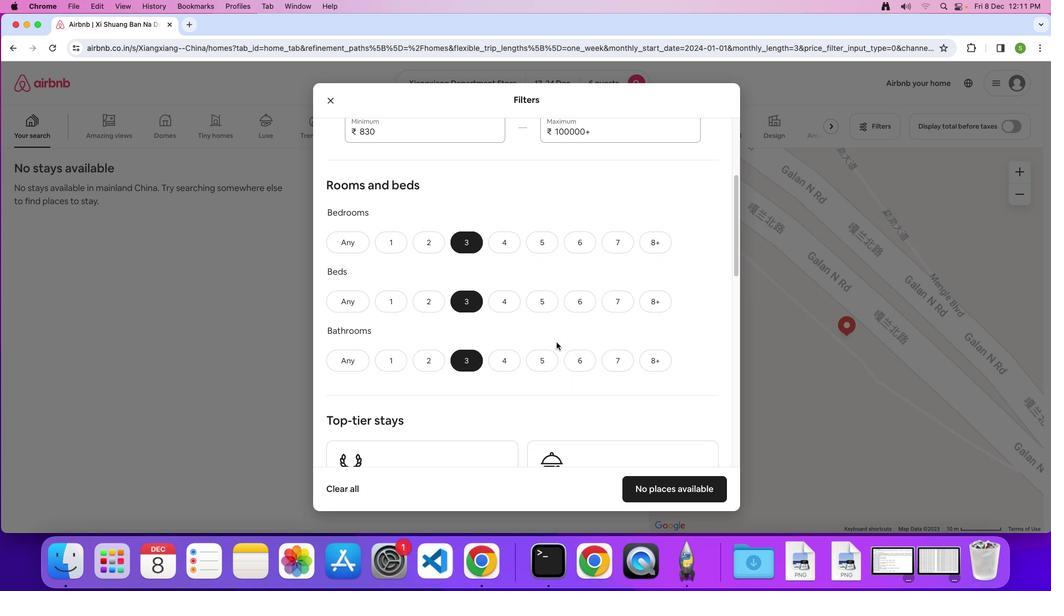 
Action: Mouse scrolled (556, 342) with delta (0, 0)
Screenshot: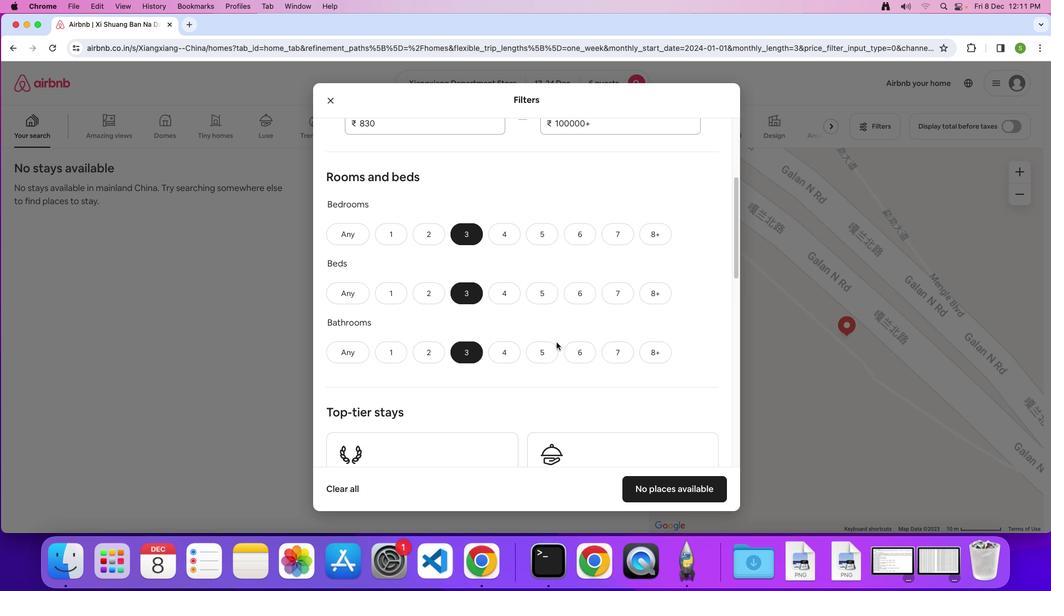 
Action: Mouse scrolled (556, 342) with delta (0, 0)
Screenshot: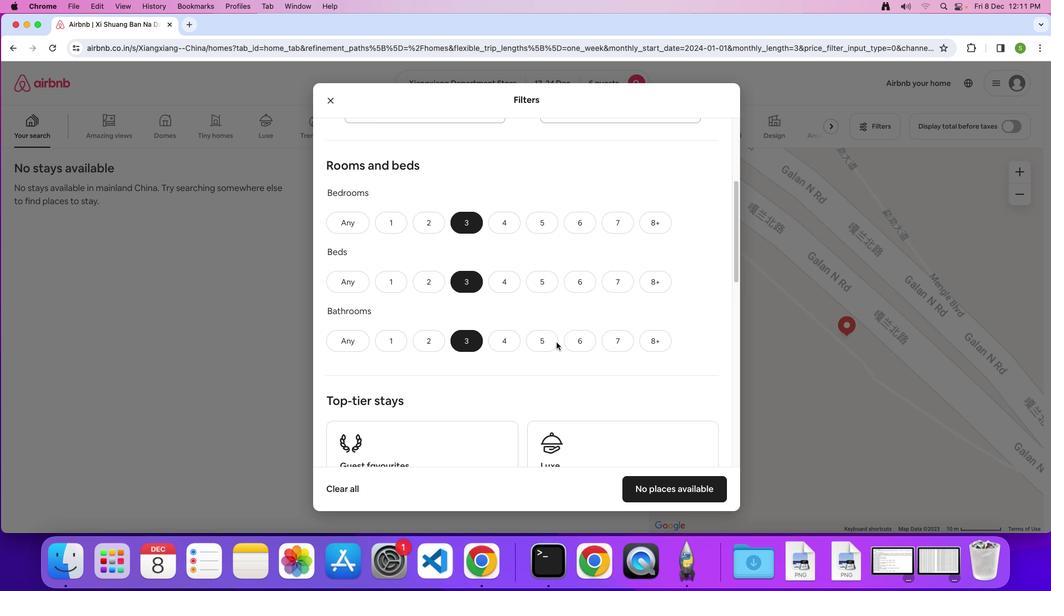 
Action: Mouse scrolled (556, 342) with delta (0, 0)
Screenshot: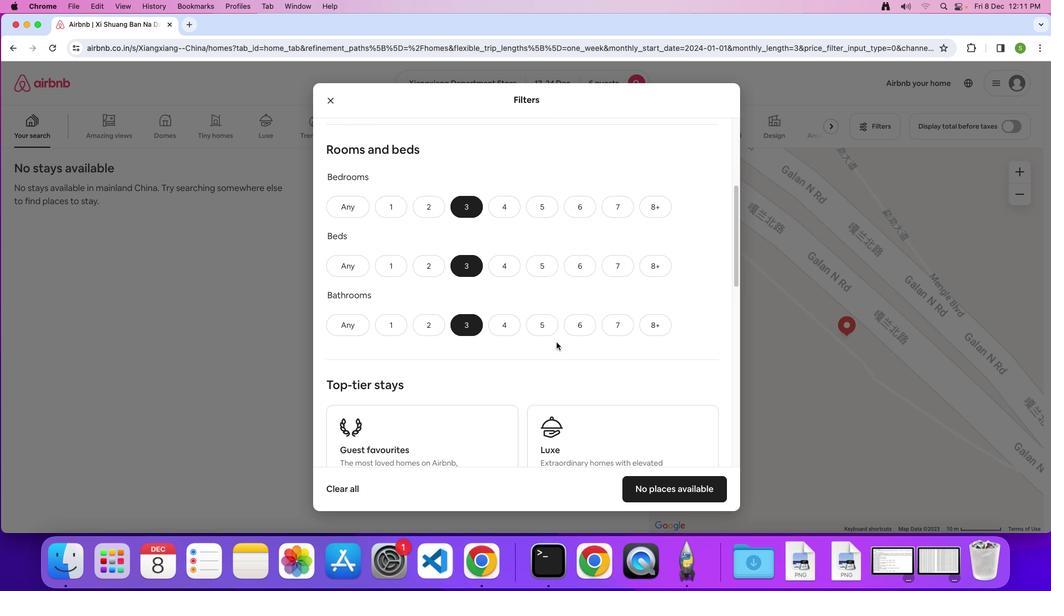 
Action: Mouse moved to (557, 342)
Screenshot: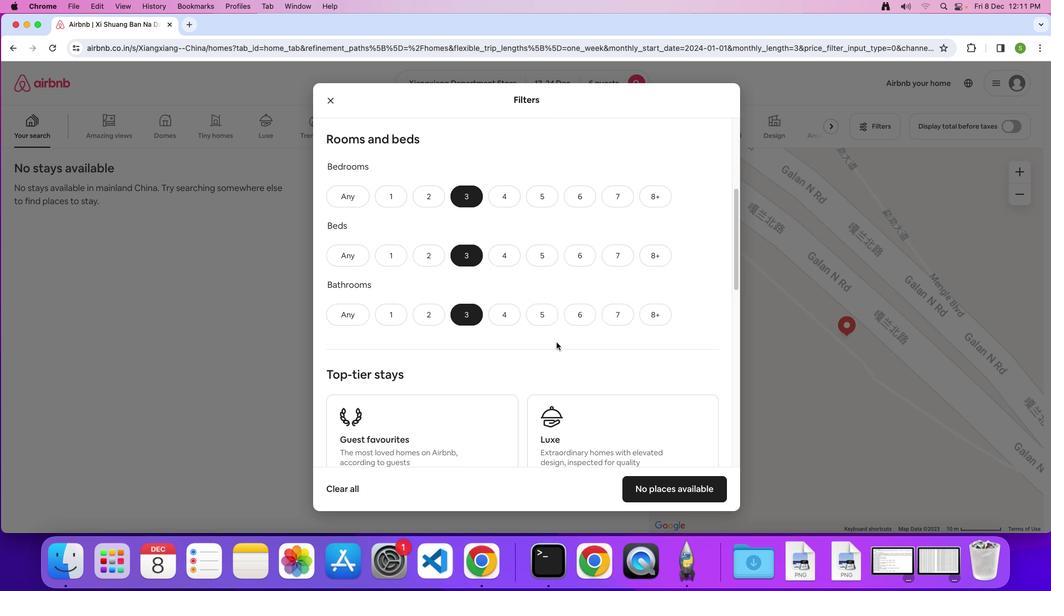 
Action: Mouse scrolled (557, 342) with delta (0, 0)
Screenshot: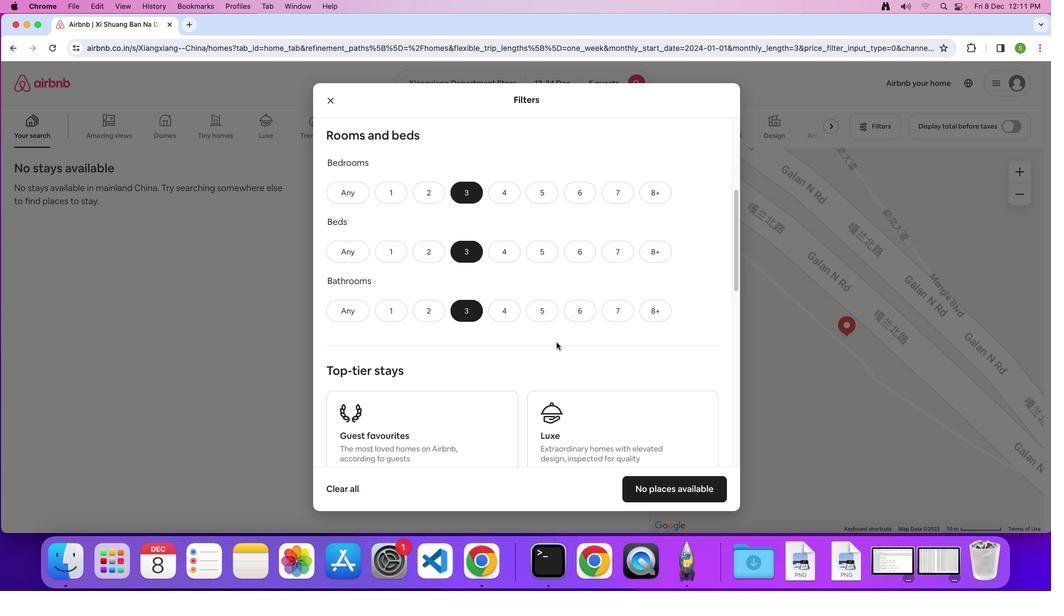 
Action: Mouse scrolled (557, 342) with delta (0, 0)
Screenshot: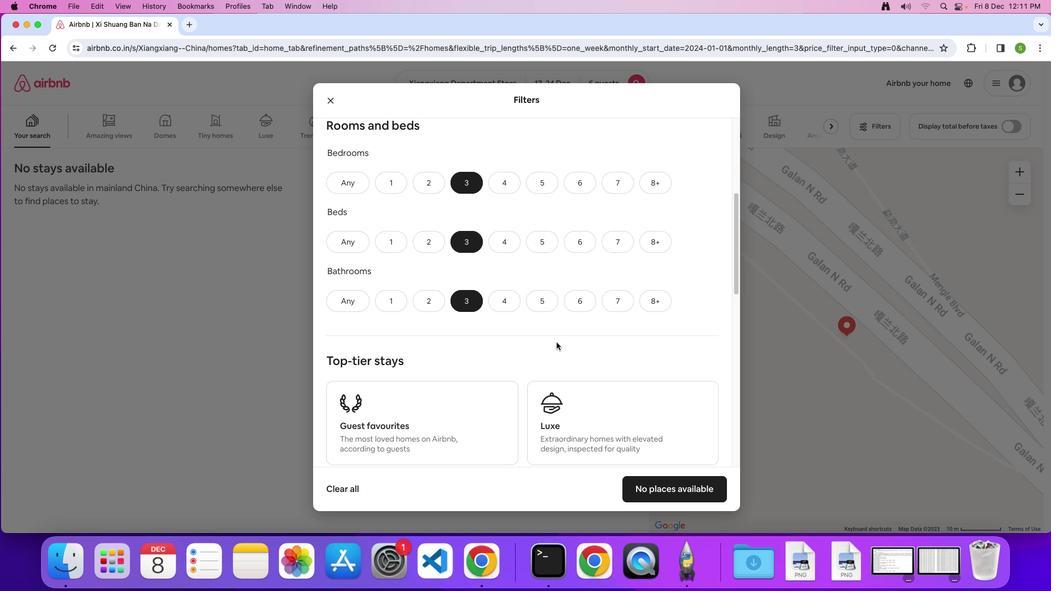 
Action: Mouse scrolled (557, 342) with delta (0, 0)
Screenshot: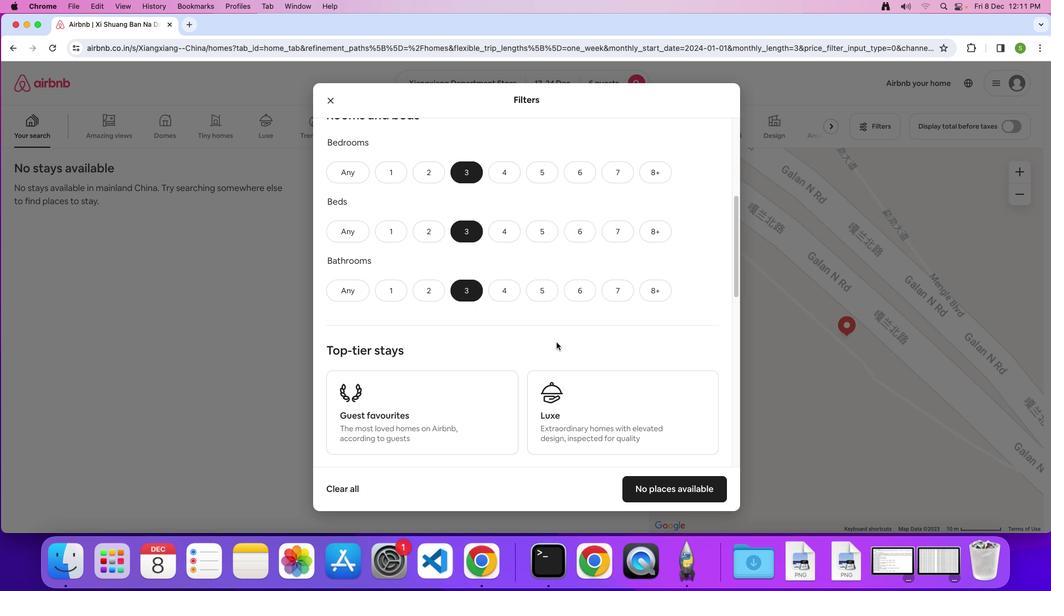 
Action: Mouse scrolled (557, 342) with delta (0, 0)
Screenshot: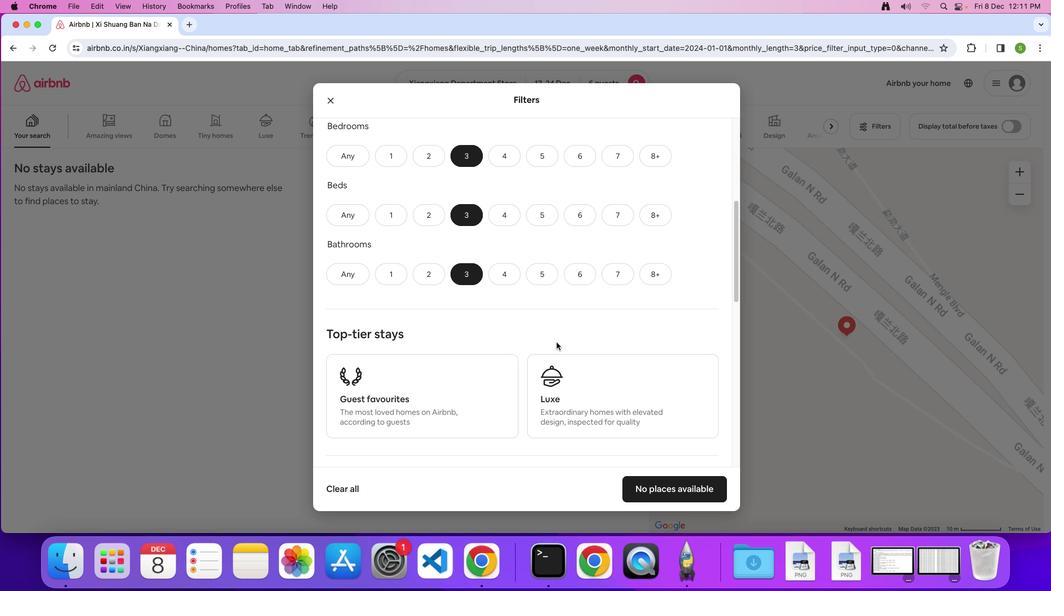 
Action: Mouse scrolled (557, 342) with delta (0, -1)
Screenshot: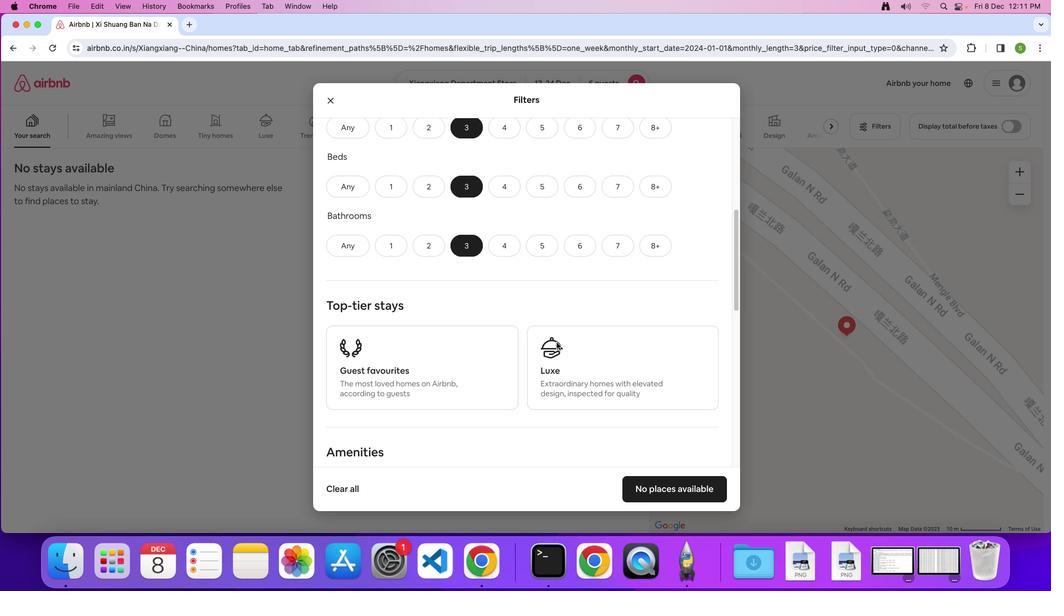 
Action: Mouse scrolled (557, 342) with delta (0, 0)
Screenshot: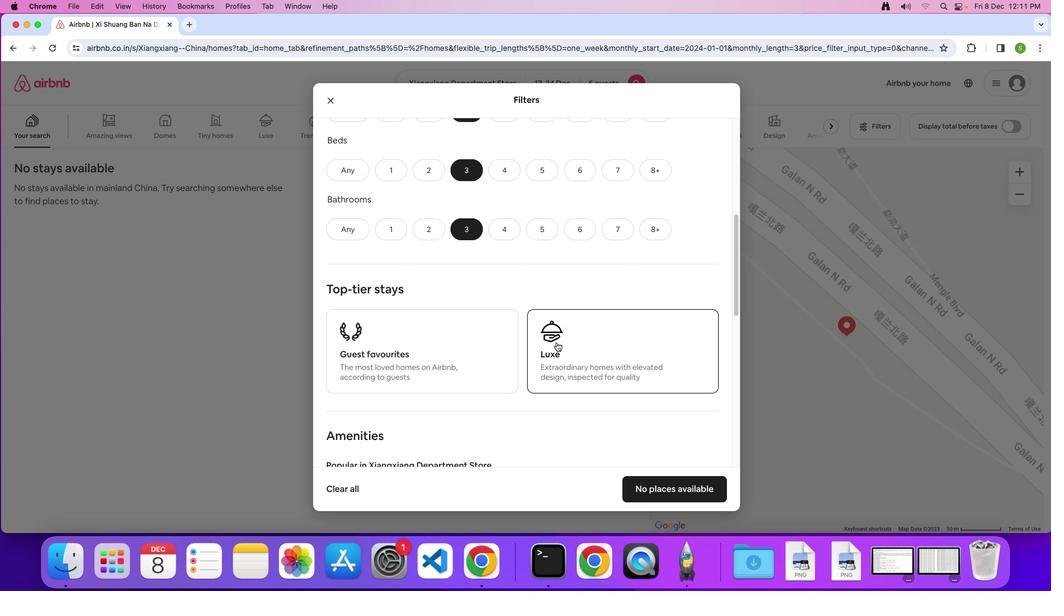 
Action: Mouse scrolled (557, 342) with delta (0, 0)
Screenshot: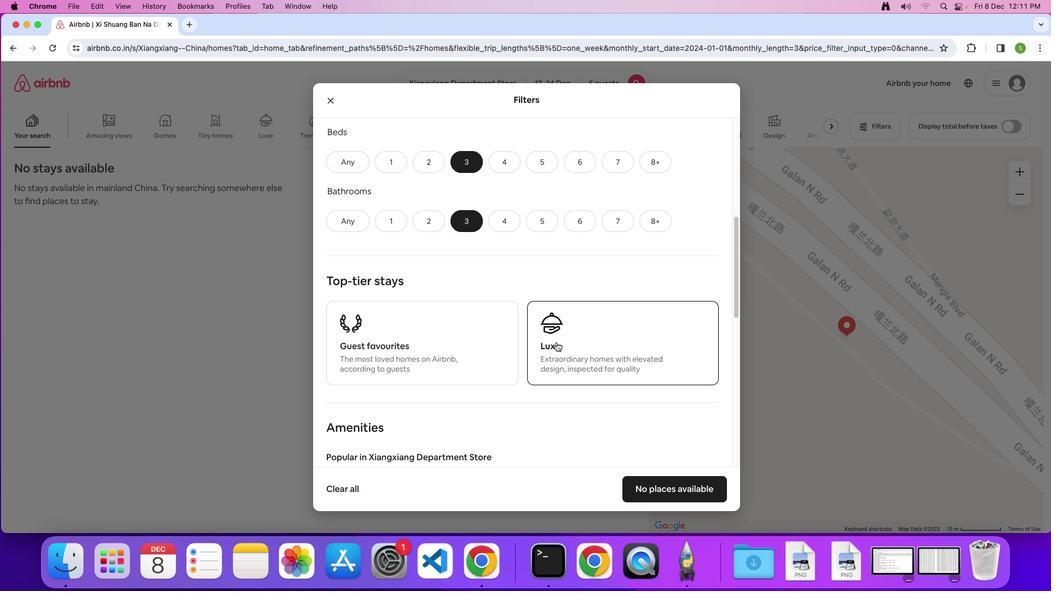 
Action: Mouse scrolled (557, 342) with delta (0, 0)
Screenshot: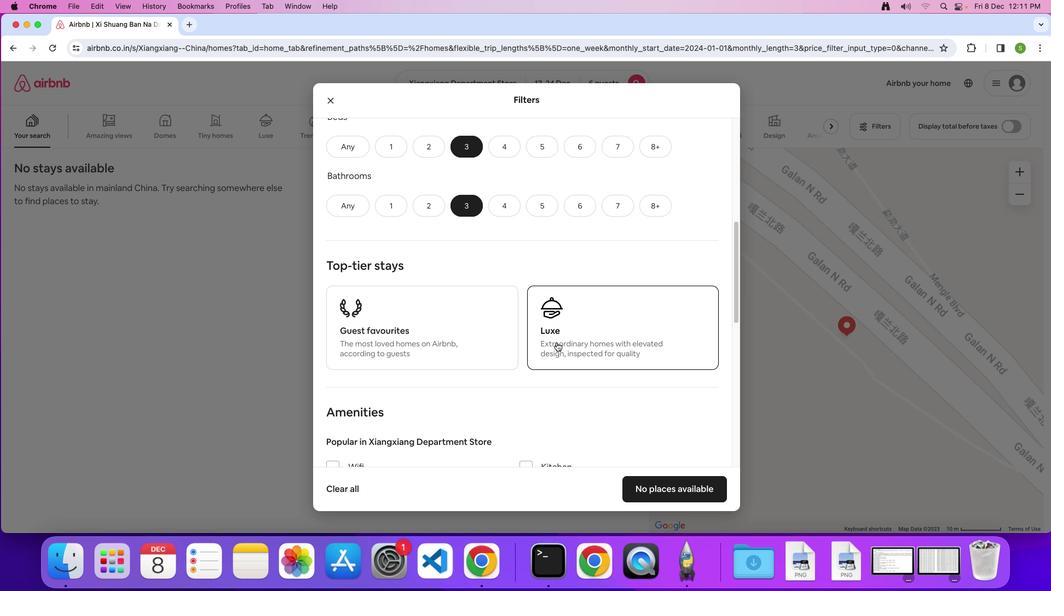 
Action: Mouse scrolled (557, 342) with delta (0, 0)
Screenshot: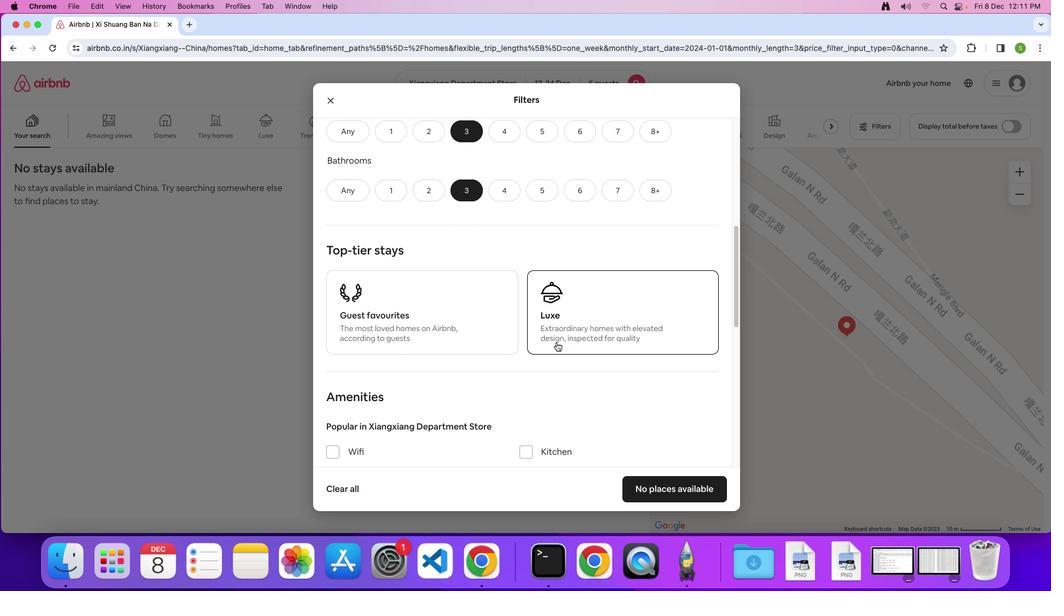 
Action: Mouse scrolled (557, 342) with delta (0, -1)
Screenshot: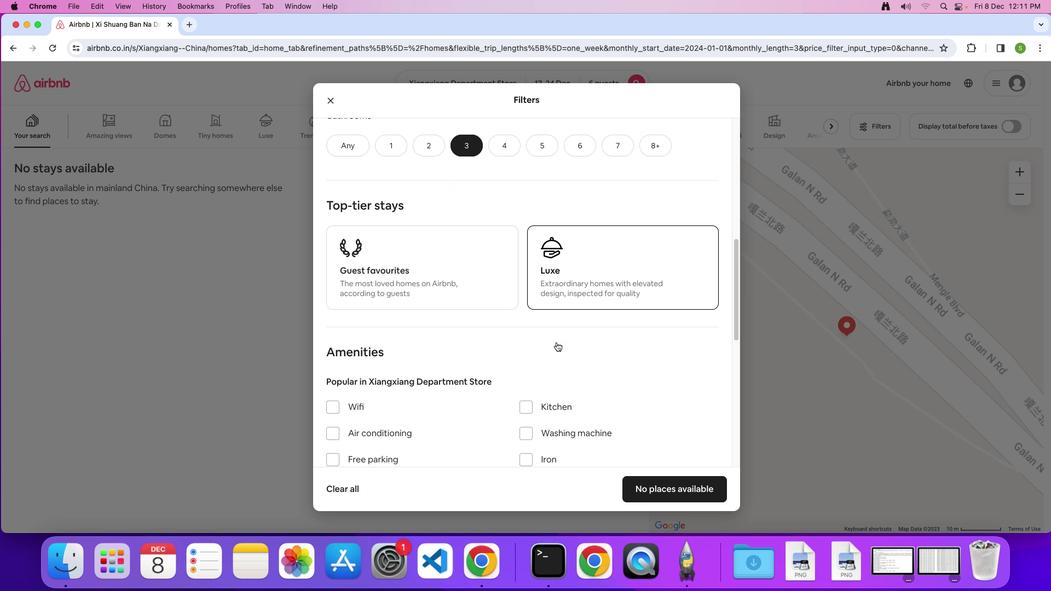
Action: Mouse scrolled (557, 342) with delta (0, 0)
Screenshot: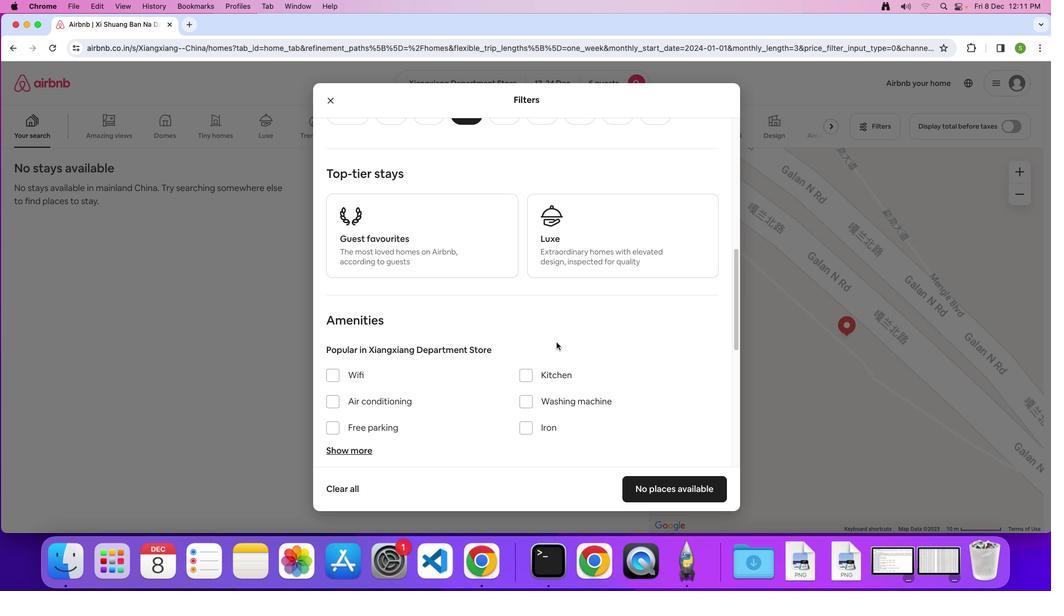 
Action: Mouse scrolled (557, 342) with delta (0, 0)
Screenshot: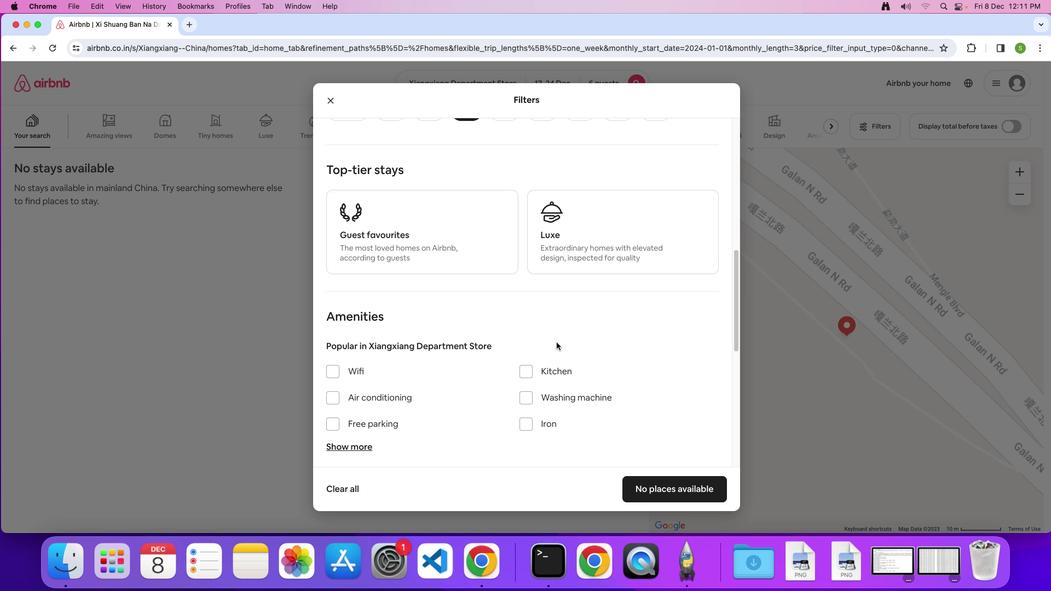 
Action: Mouse scrolled (557, 342) with delta (0, 0)
Screenshot: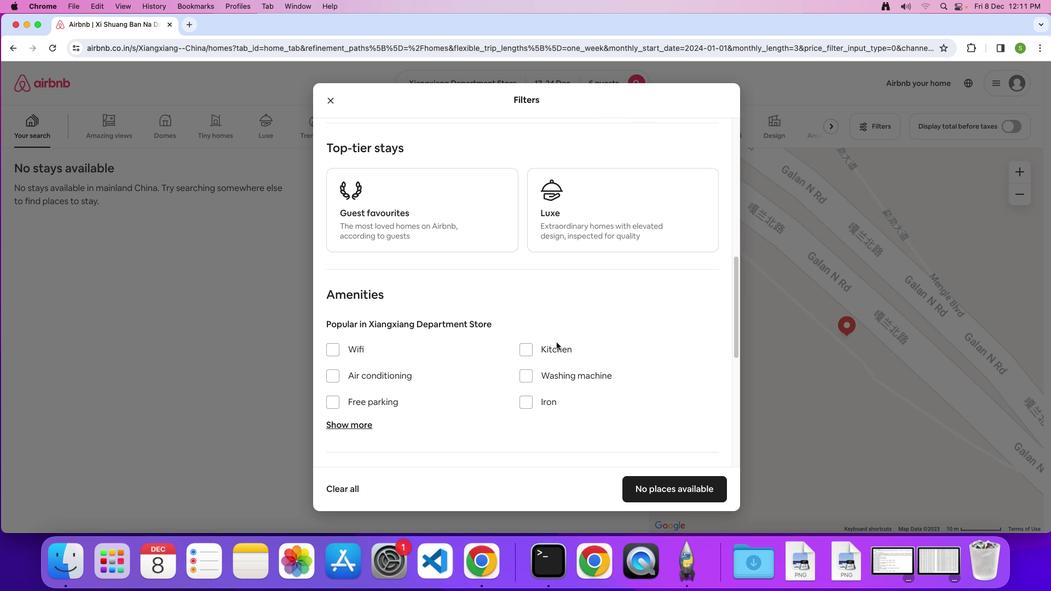 
Action: Mouse scrolled (557, 342) with delta (0, 0)
Screenshot: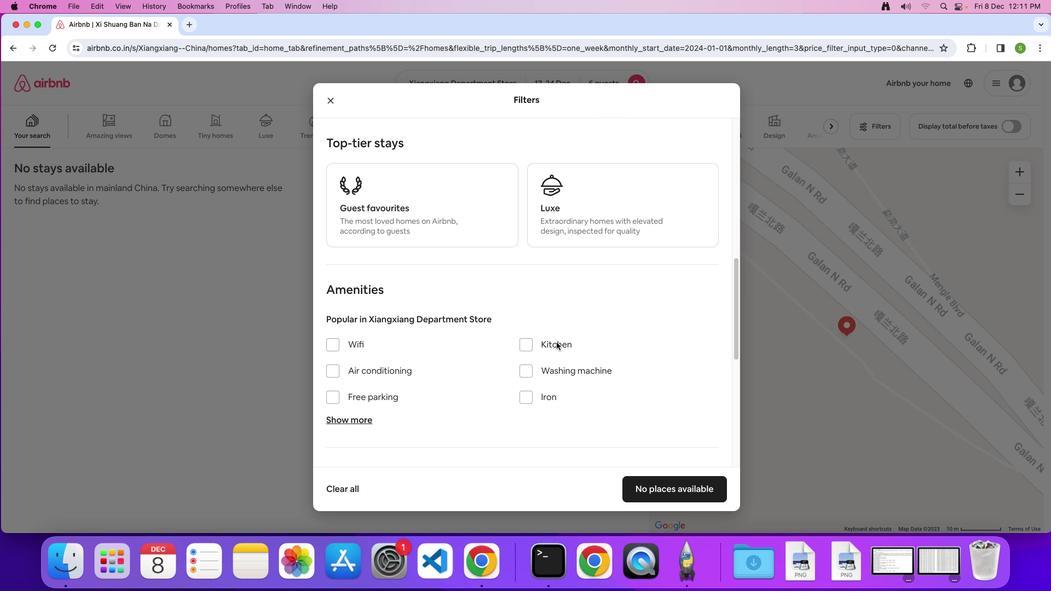 
Action: Mouse scrolled (557, 342) with delta (0, 0)
Screenshot: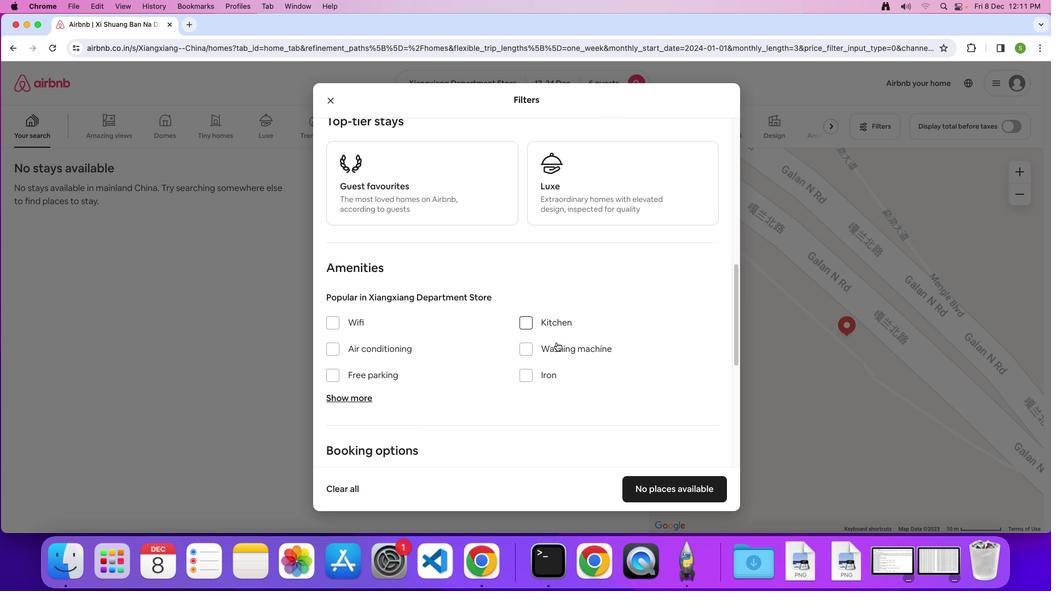 
Action: Mouse scrolled (557, 342) with delta (0, 0)
Screenshot: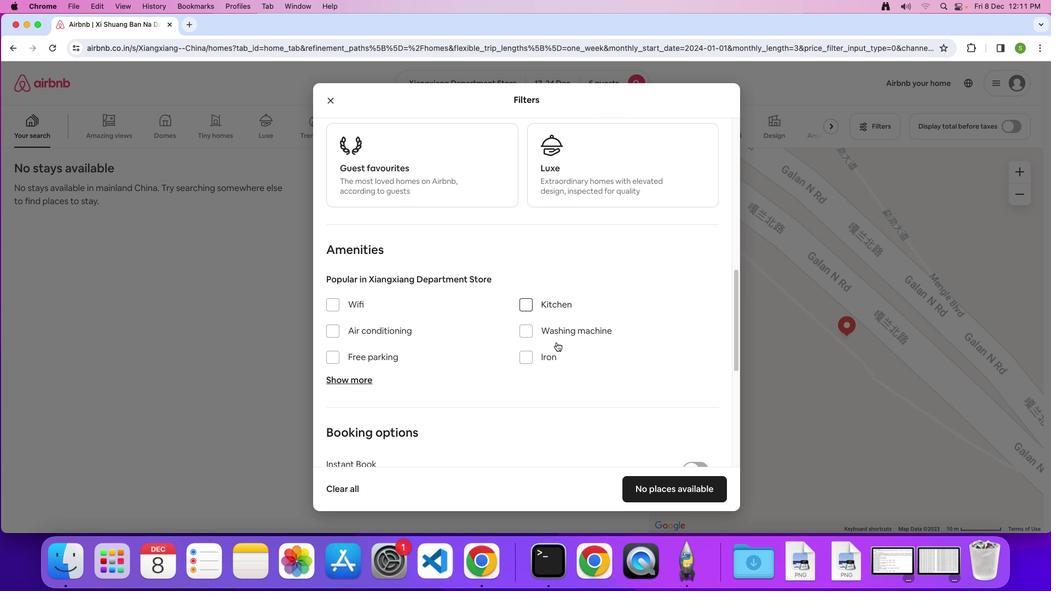 
Action: Mouse scrolled (557, 342) with delta (0, -1)
Screenshot: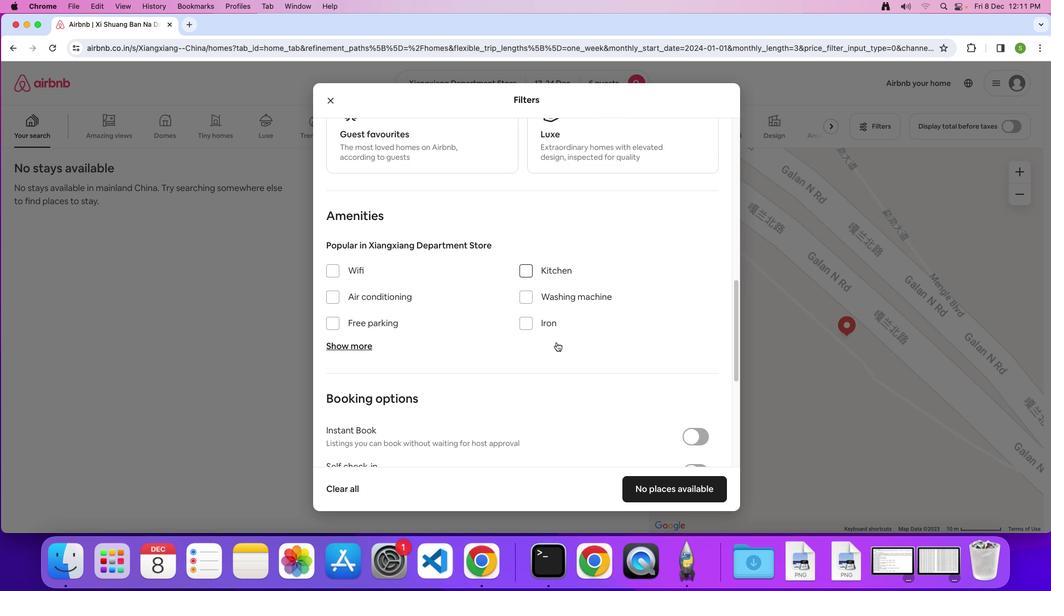 
Action: Mouse scrolled (557, 342) with delta (0, 0)
Screenshot: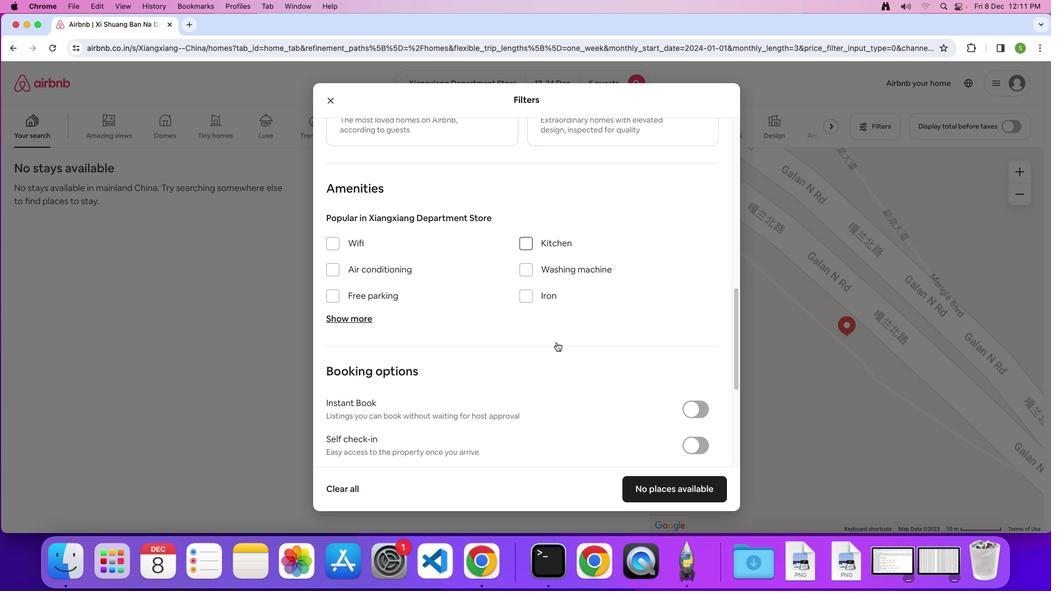 
Action: Mouse scrolled (557, 342) with delta (0, 0)
Screenshot: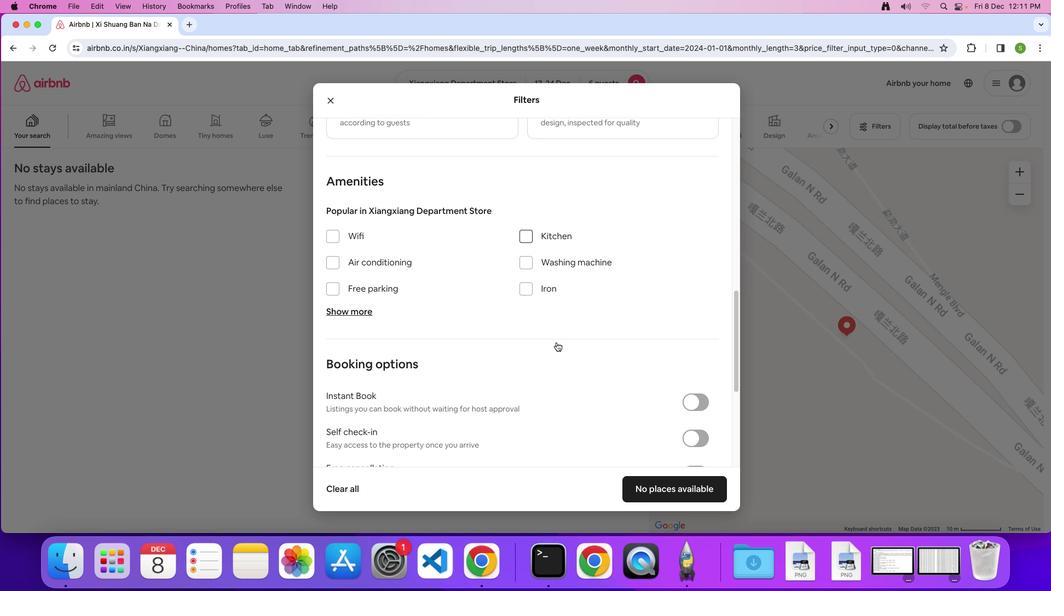 
Action: Mouse moved to (527, 260)
Screenshot: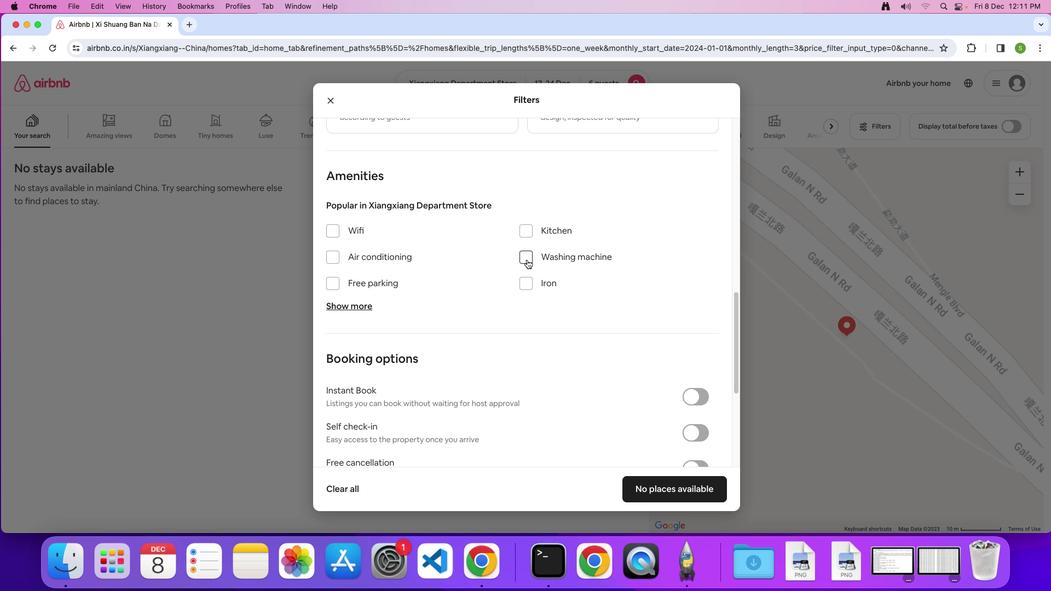
Action: Mouse pressed left at (527, 260)
Screenshot: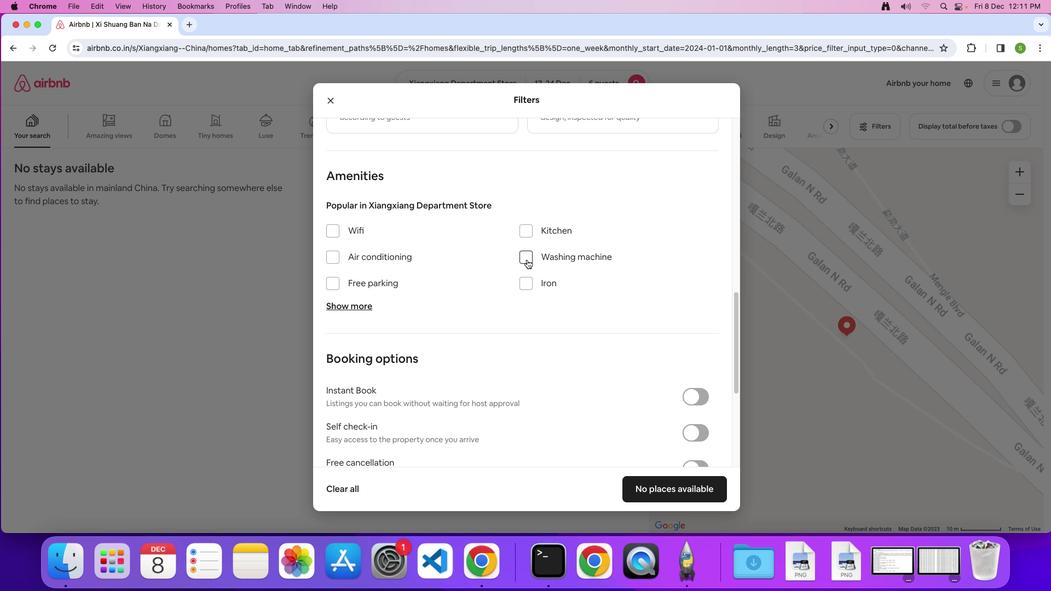 
Action: Mouse moved to (538, 327)
Screenshot: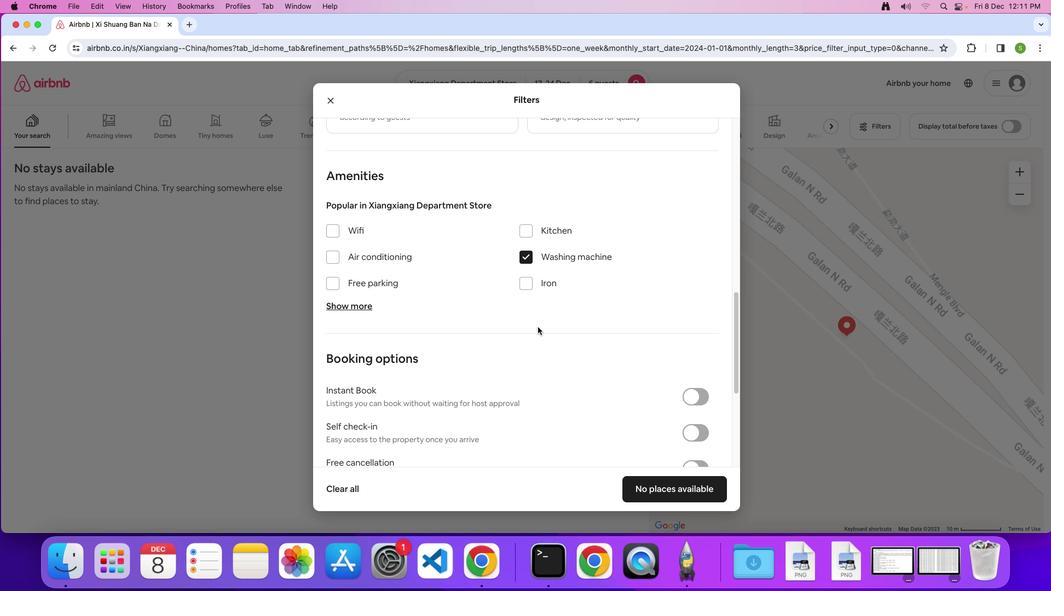 
Action: Mouse scrolled (538, 327) with delta (0, 0)
Screenshot: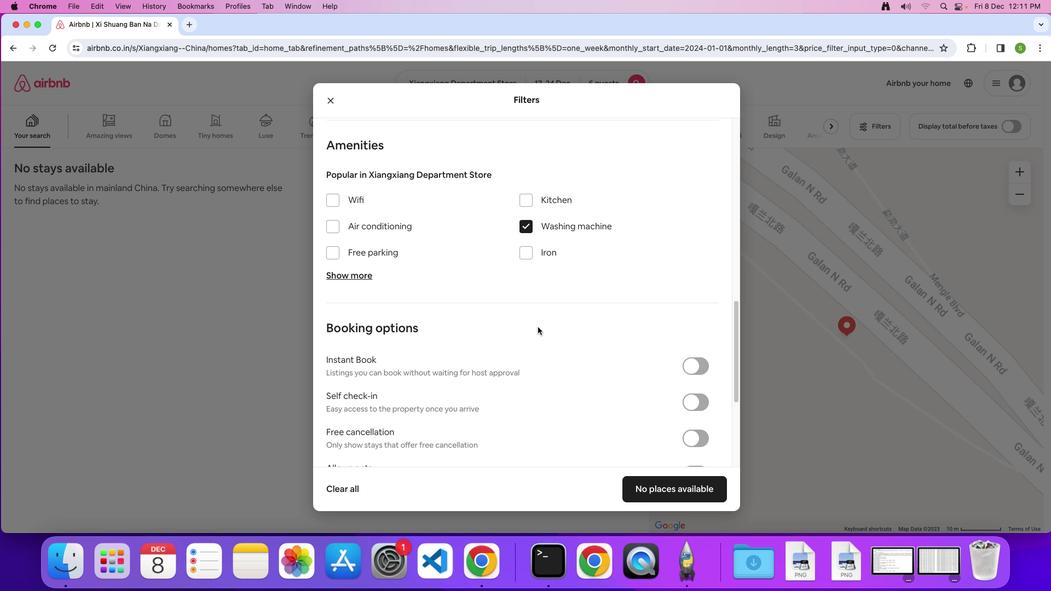 
Action: Mouse scrolled (538, 327) with delta (0, 0)
Screenshot: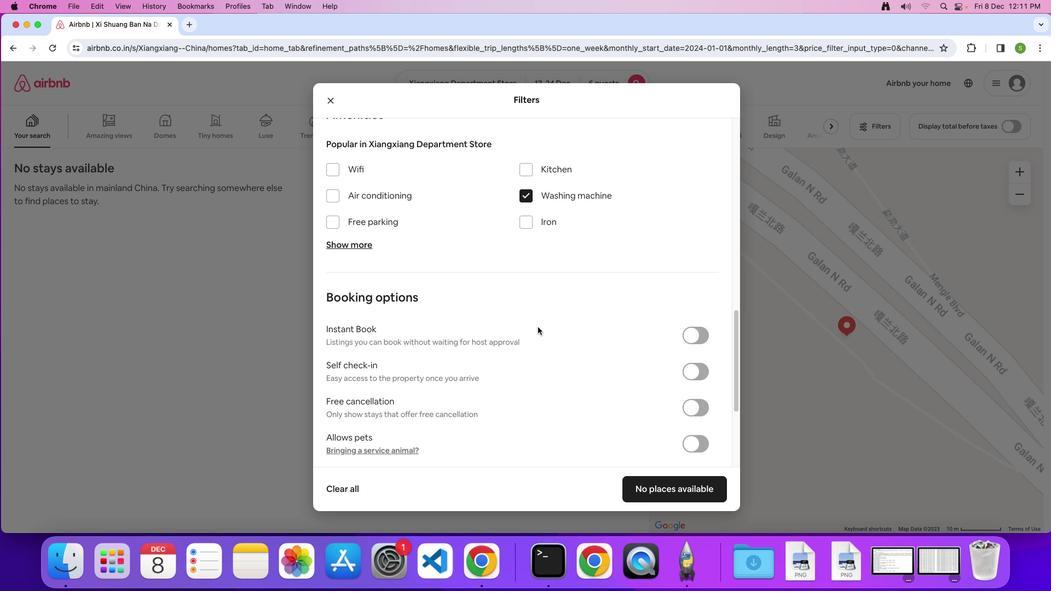 
Action: Mouse scrolled (538, 327) with delta (0, -1)
Screenshot: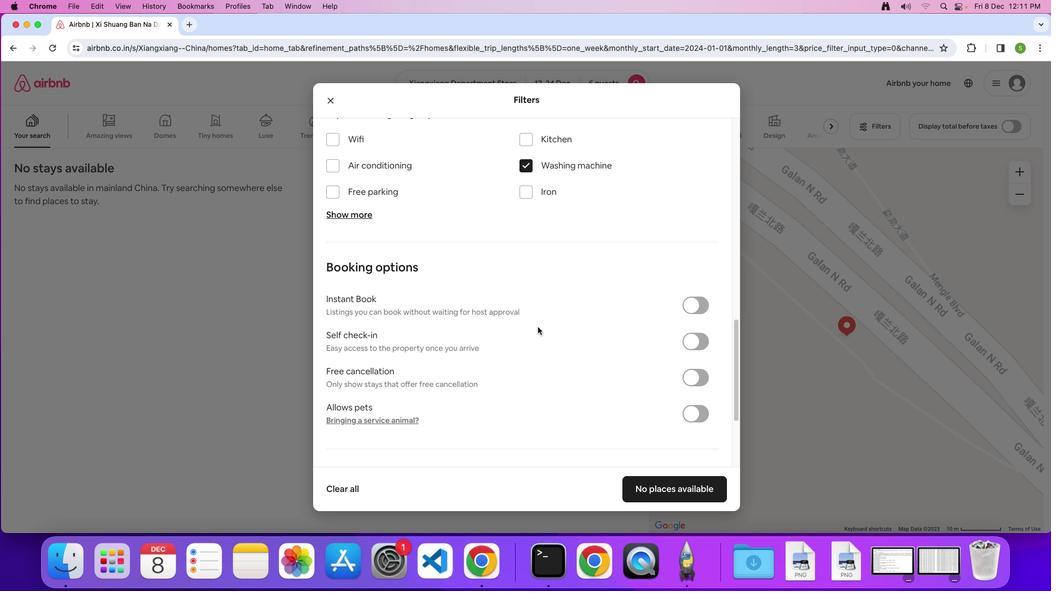 
Action: Mouse scrolled (538, 327) with delta (0, 0)
Screenshot: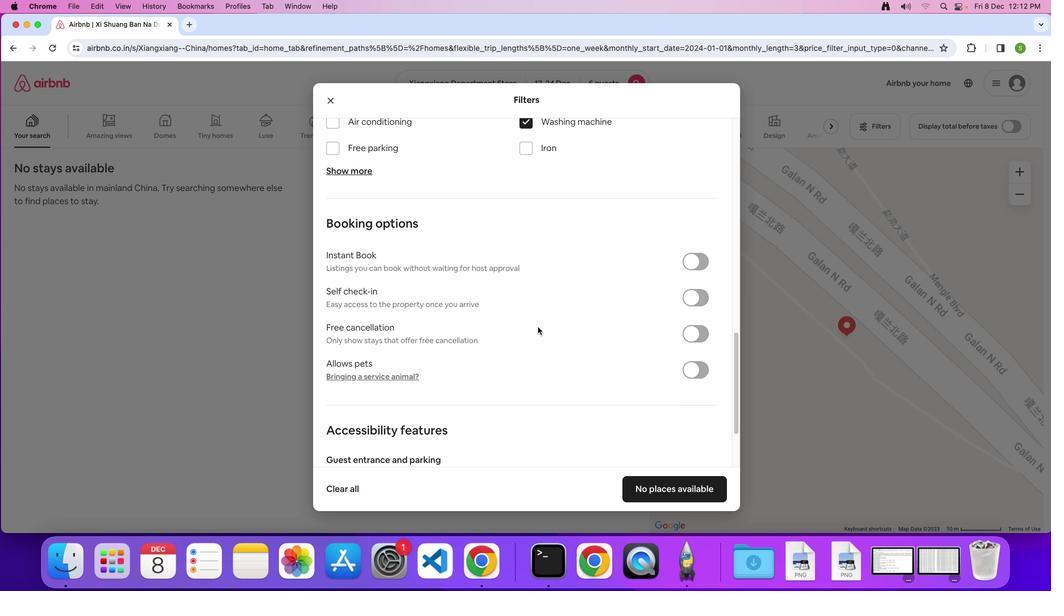 
Action: Mouse scrolled (538, 327) with delta (0, 0)
Screenshot: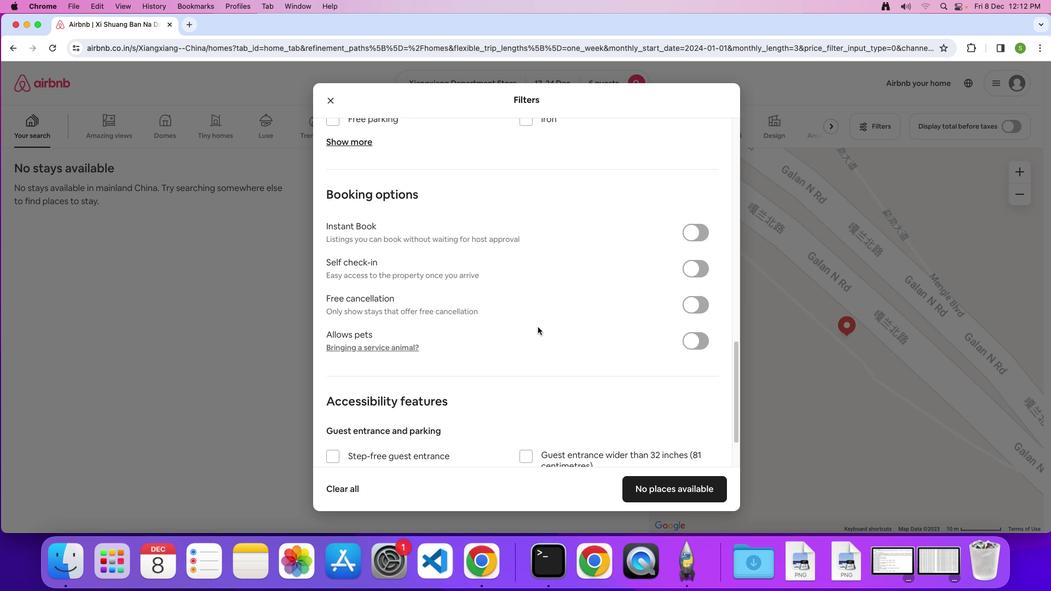 
Action: Mouse scrolled (538, 327) with delta (0, -1)
Screenshot: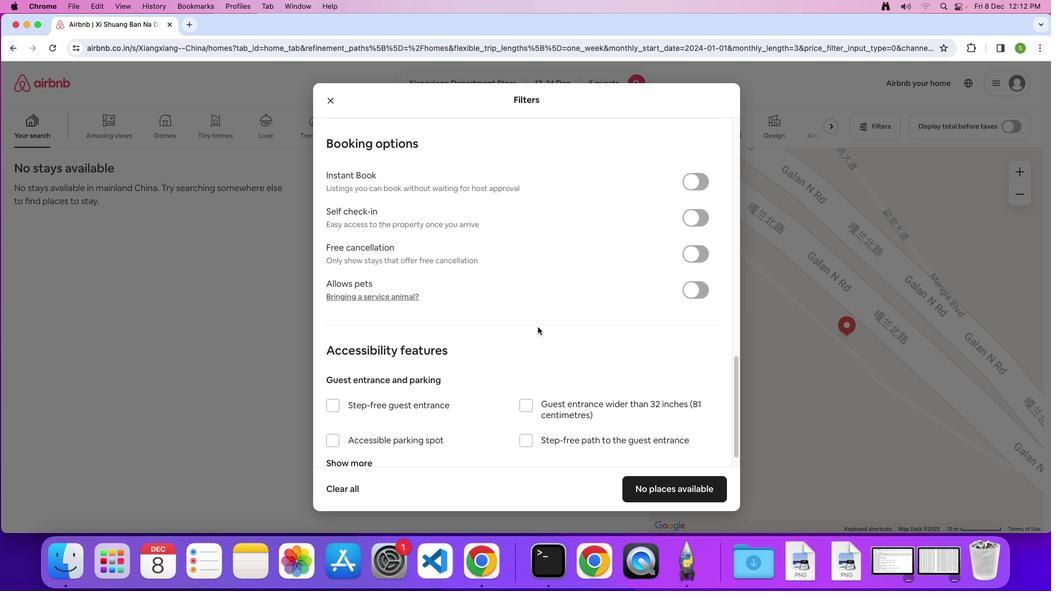 
Action: Mouse scrolled (538, 327) with delta (0, 0)
Screenshot: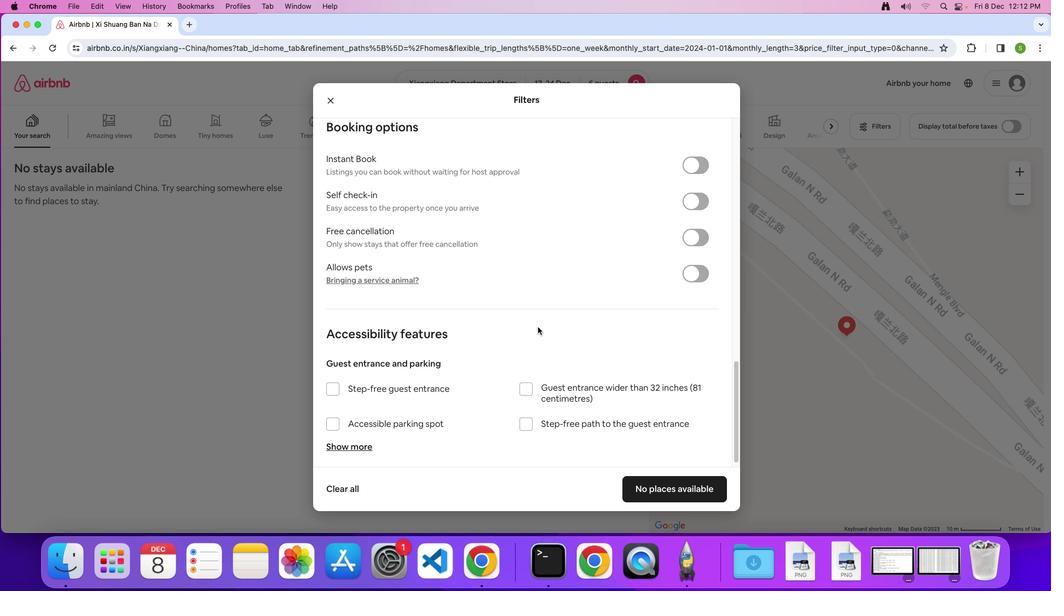 
Action: Mouse scrolled (538, 327) with delta (0, 0)
Screenshot: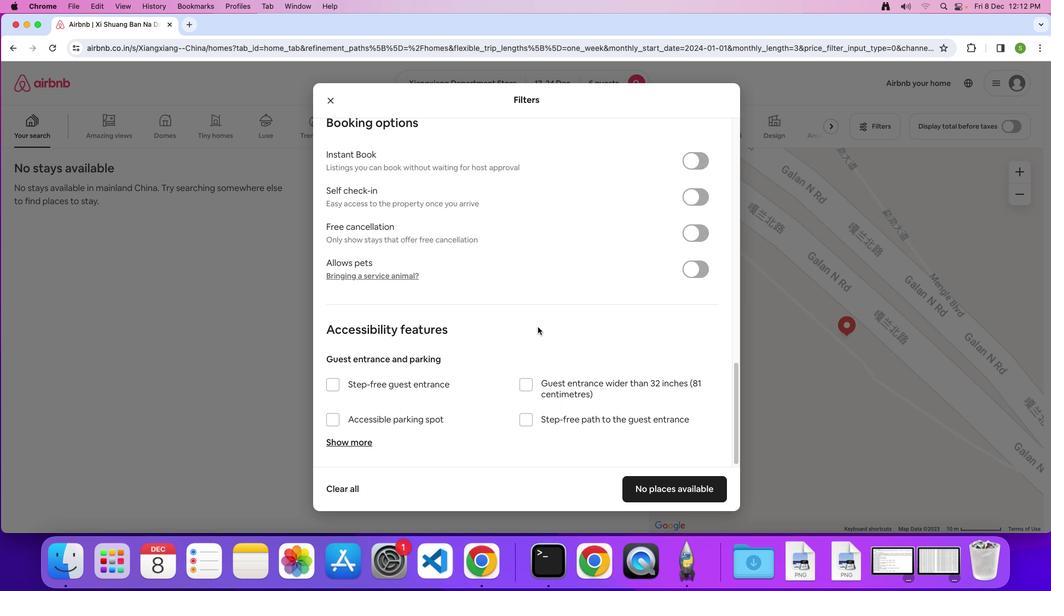 
Action: Mouse scrolled (538, 327) with delta (0, -2)
Screenshot: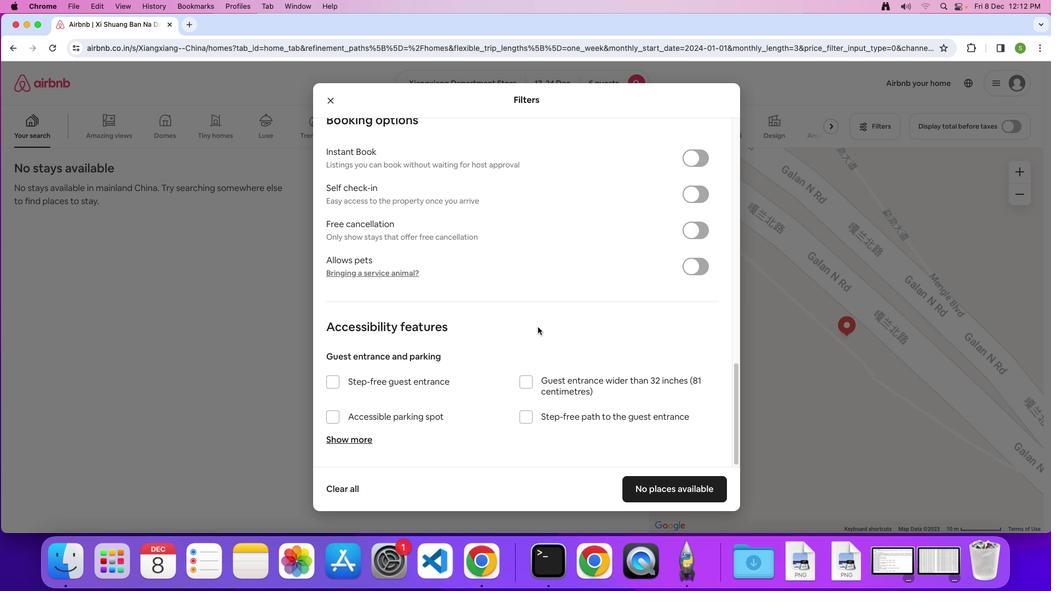 
Action: Mouse scrolled (538, 327) with delta (0, 0)
Screenshot: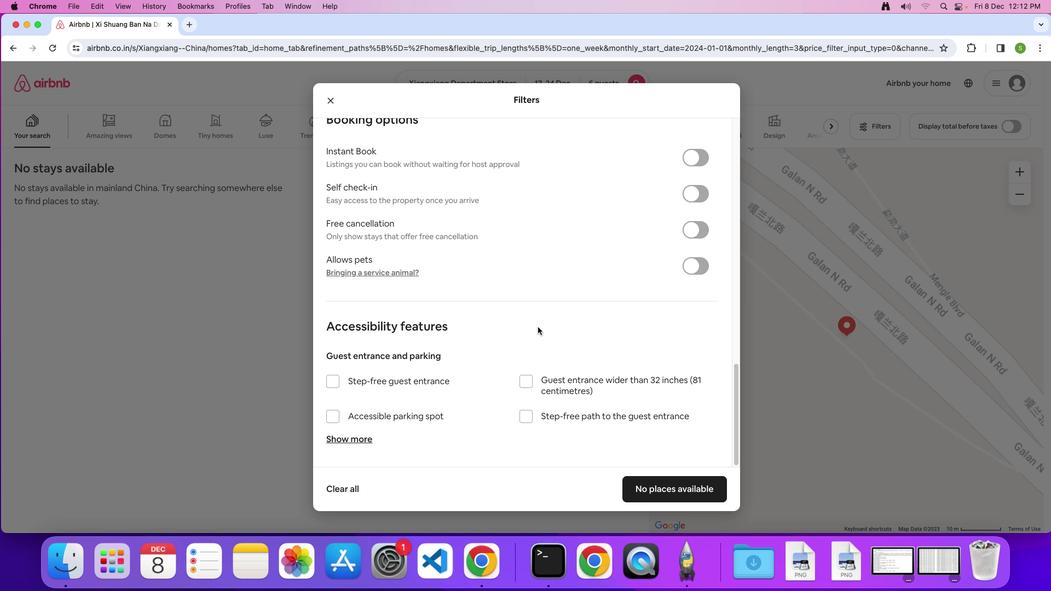 
Action: Mouse scrolled (538, 327) with delta (0, 0)
Screenshot: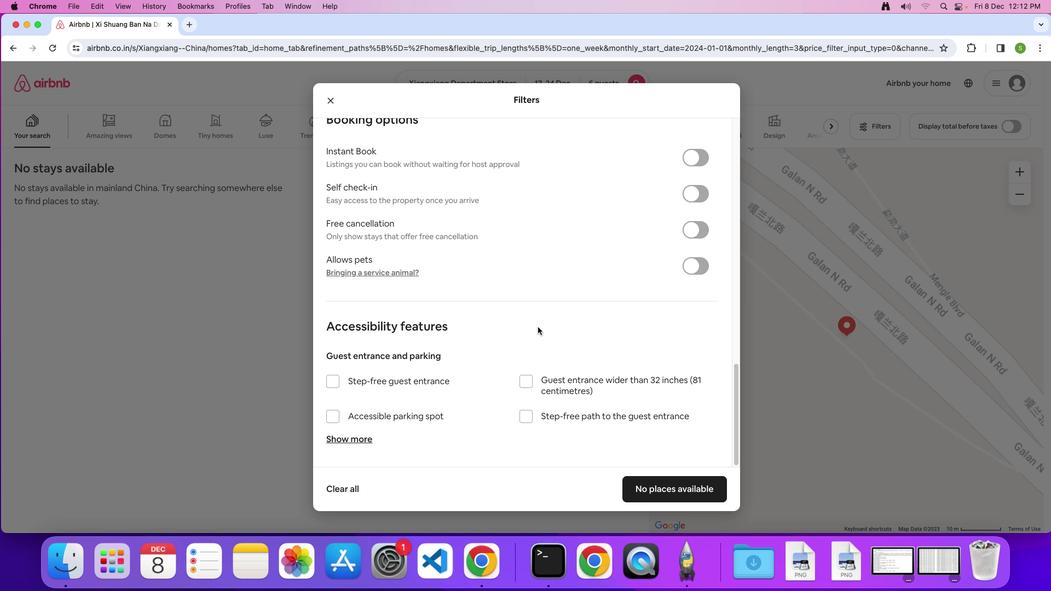 
Action: Mouse scrolled (538, 327) with delta (0, -2)
Screenshot: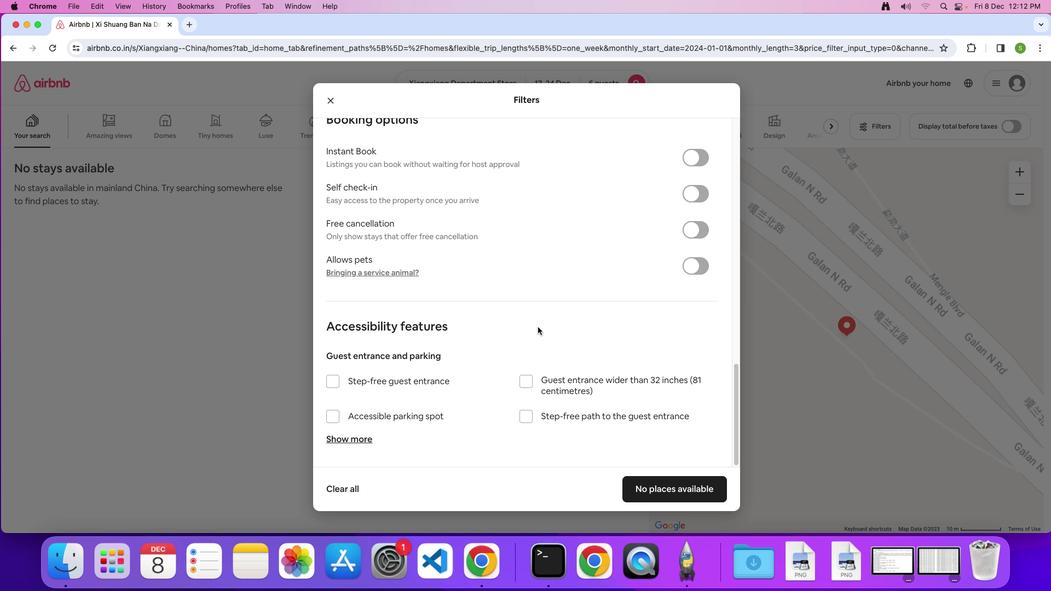 
Action: Mouse moved to (654, 491)
Screenshot: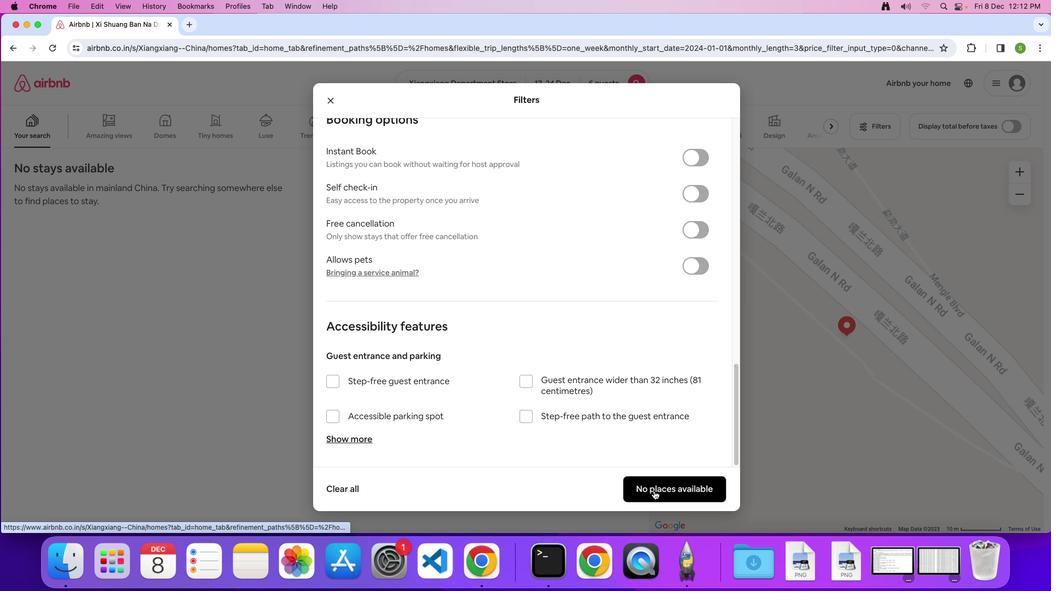 
Action: Mouse pressed left at (654, 491)
Screenshot: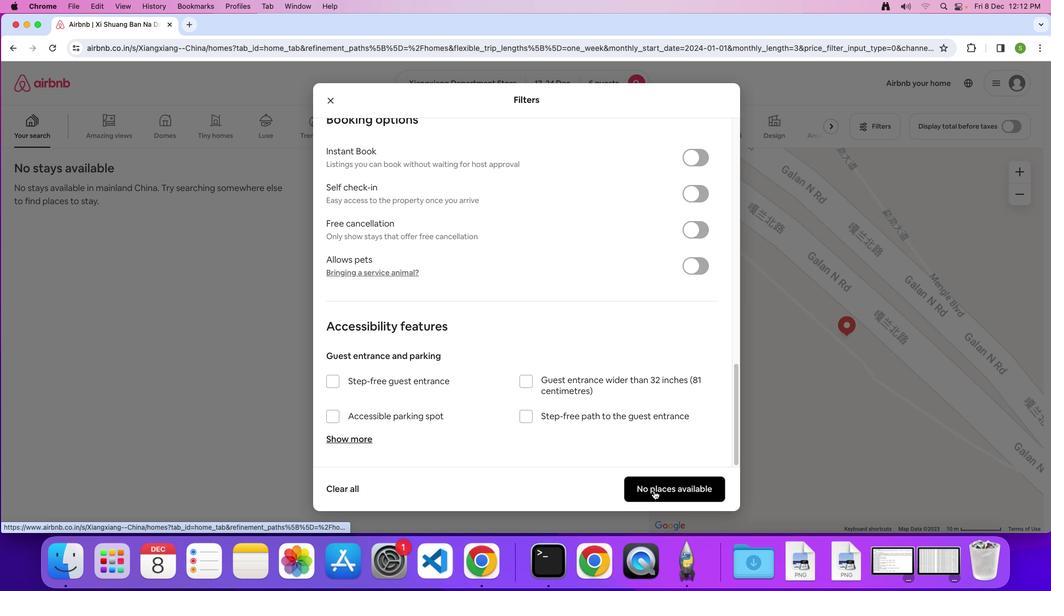 
Action: Mouse moved to (505, 363)
Screenshot: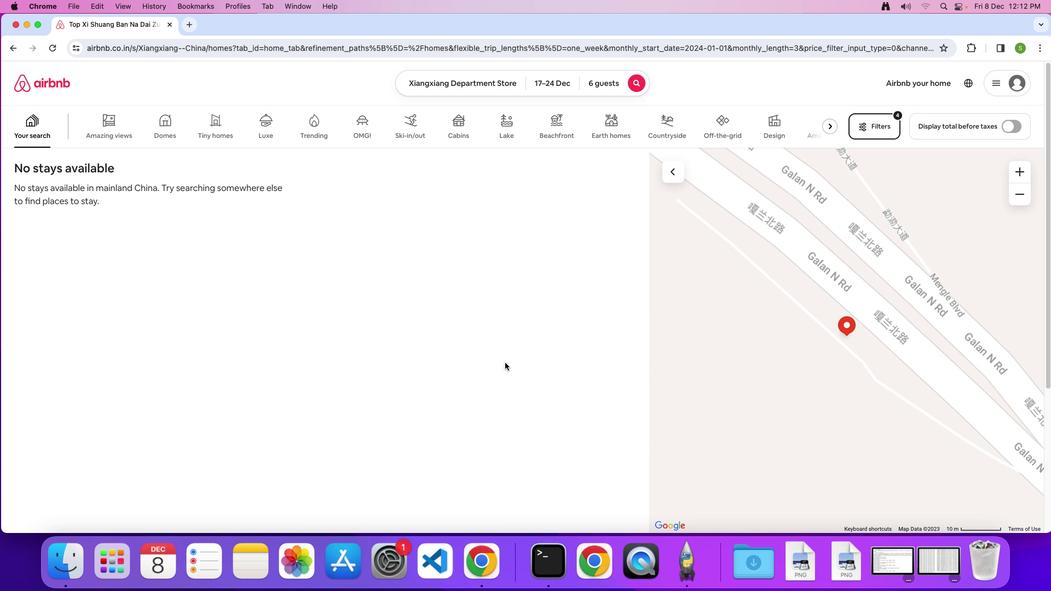 
